Task: Open a template Informal Letter by  Plum save the file as graph.pdf Remove the following options from template: 'your brand'. Replace Hello Fan with ' Good Afternoon' and change the date to 26 November, 2023. Replace body of the letter with  I am incredibly grateful for your friendship. Your loyalty and understanding mean everything to me. Thank you for being an amazing friend.; apply Font Style 'Courier New' and font size  18 Add name: Oscar
Action: Mouse moved to (963, 68)
Screenshot: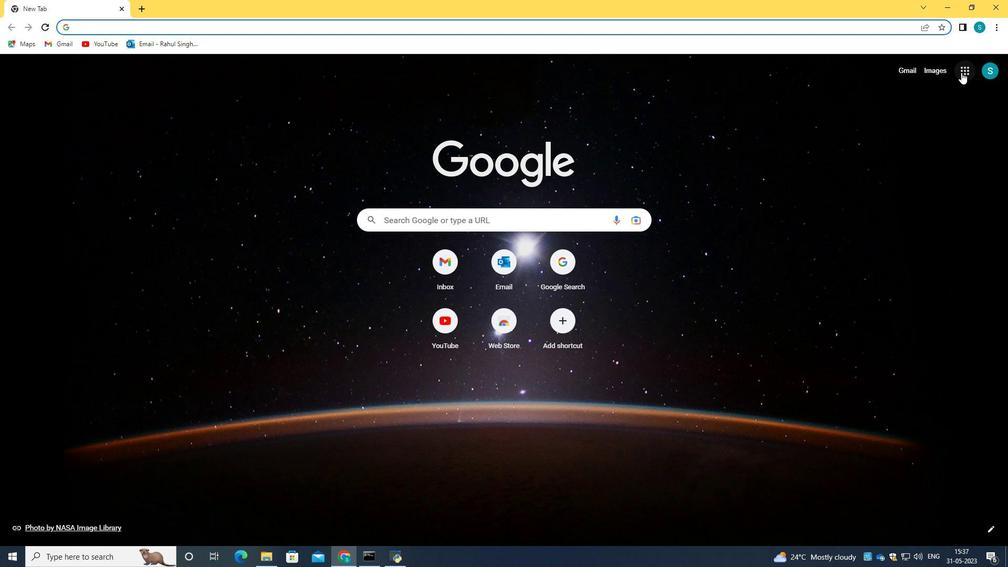 
Action: Mouse pressed left at (963, 68)
Screenshot: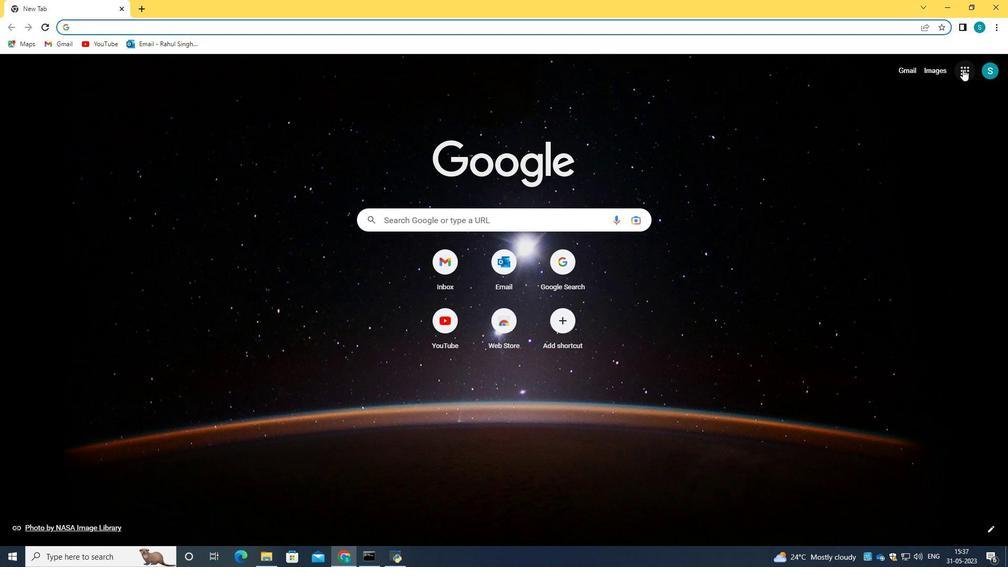 
Action: Mouse moved to (869, 164)
Screenshot: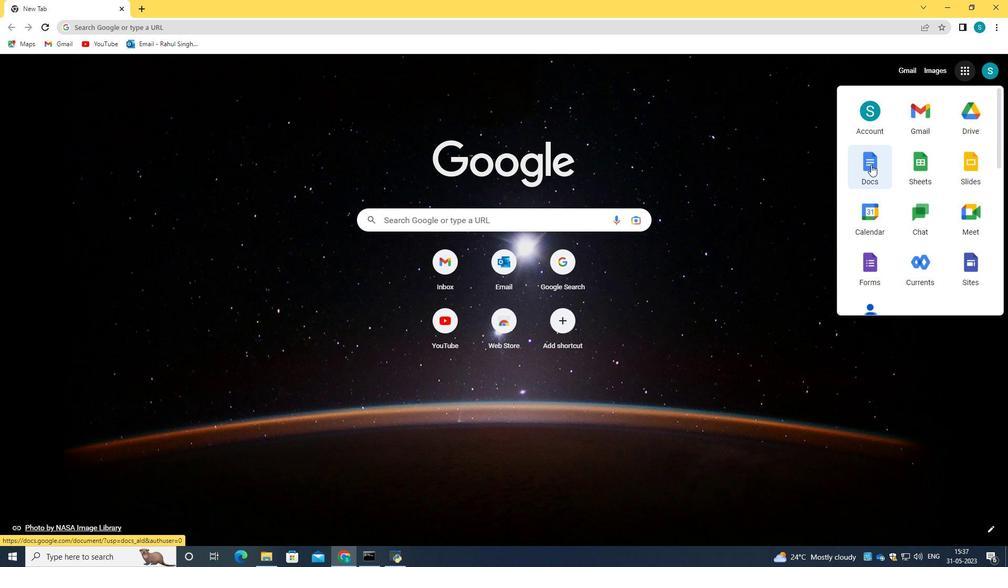 
Action: Mouse pressed left at (869, 164)
Screenshot: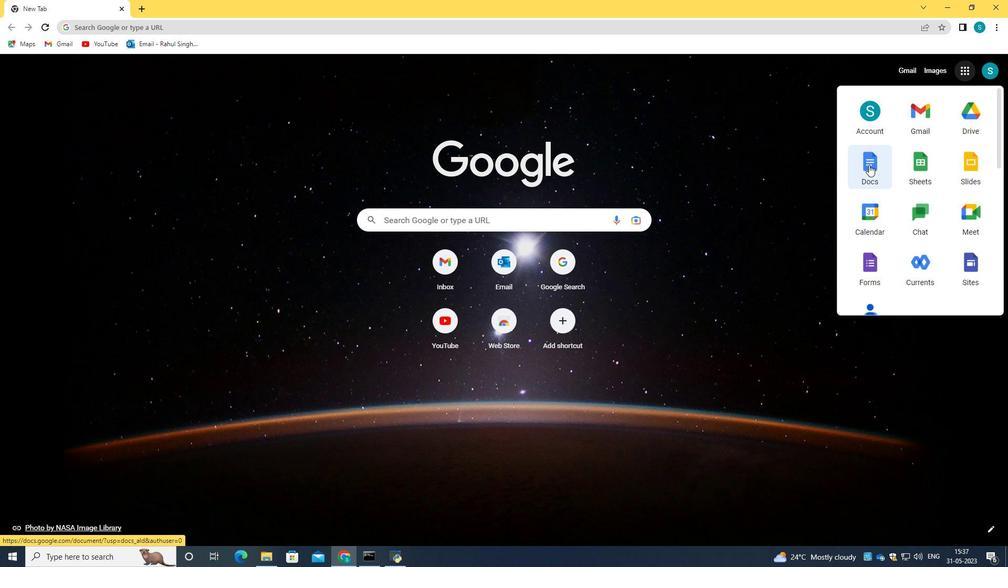 
Action: Mouse moved to (732, 102)
Screenshot: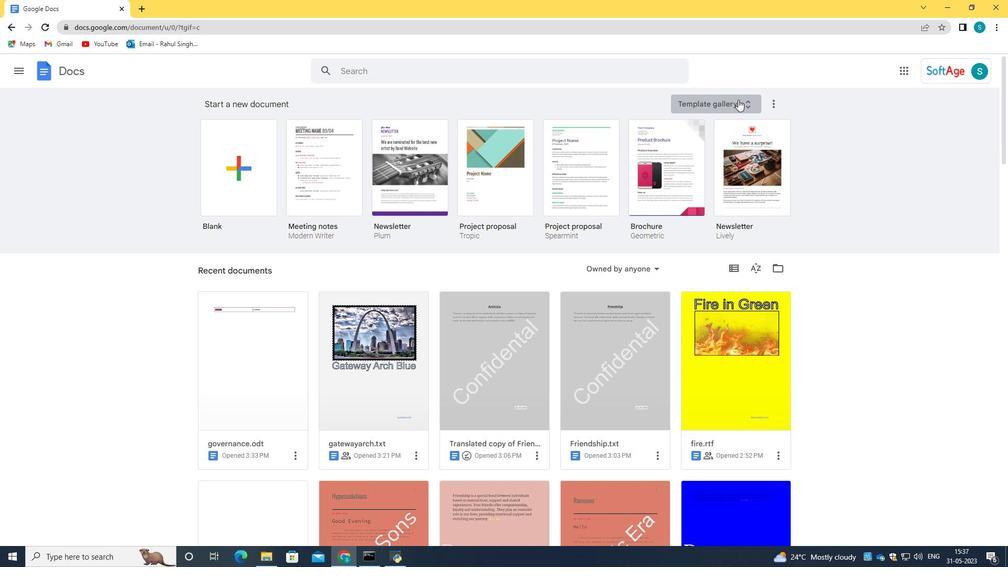 
Action: Mouse pressed left at (732, 102)
Screenshot: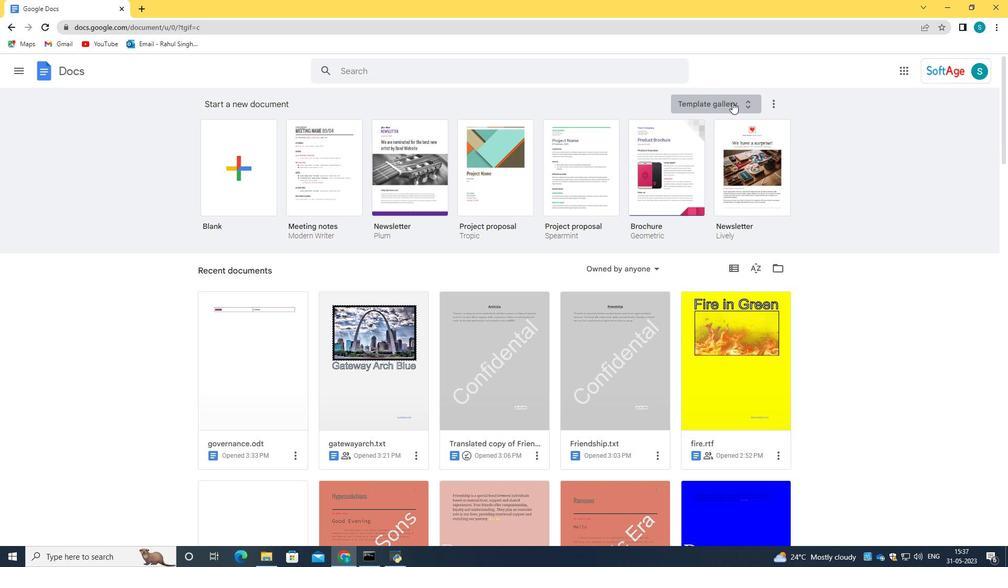 
Action: Mouse moved to (512, 220)
Screenshot: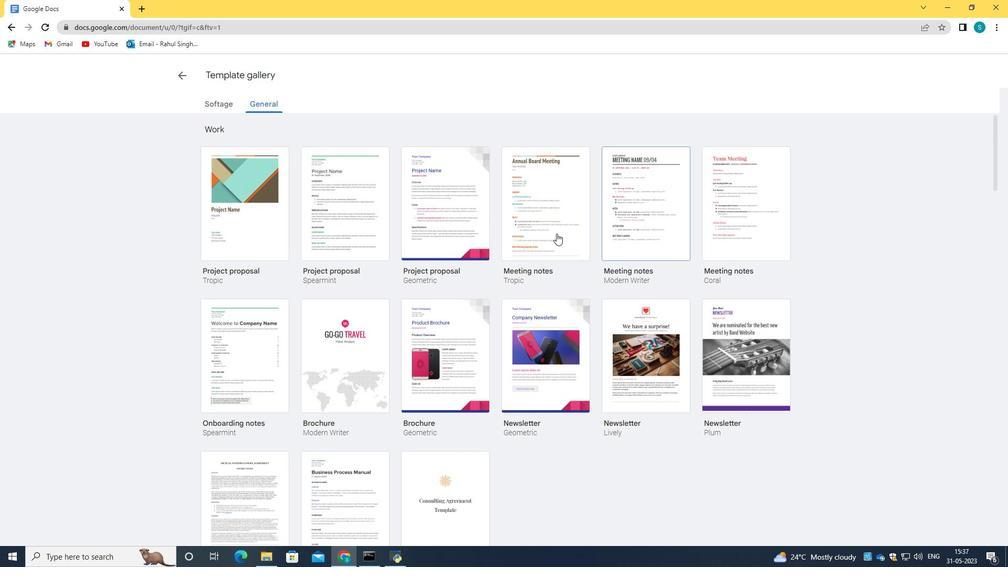 
Action: Mouse scrolled (512, 220) with delta (0, 0)
Screenshot: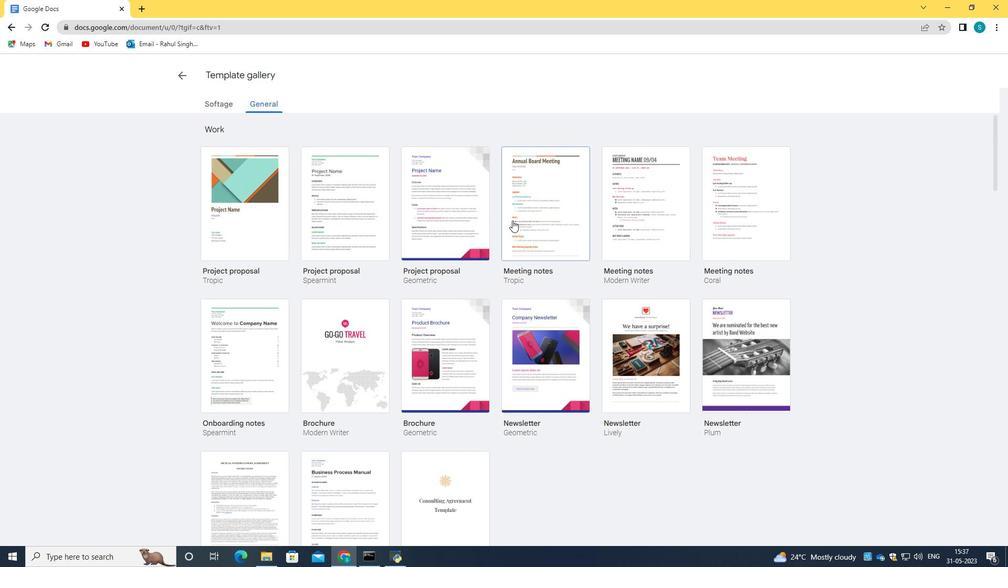 
Action: Mouse scrolled (512, 220) with delta (0, 0)
Screenshot: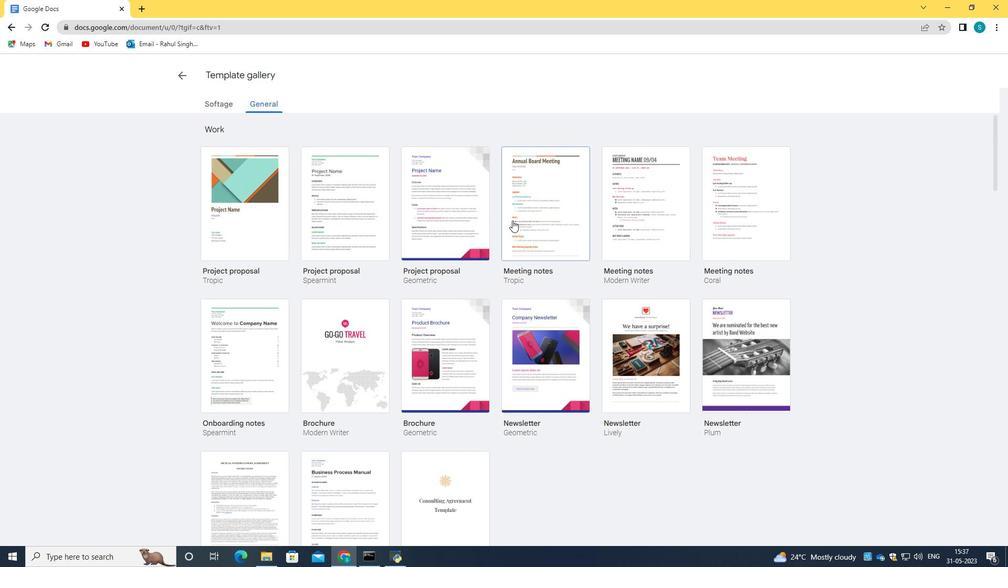 
Action: Mouse scrolled (512, 220) with delta (0, 0)
Screenshot: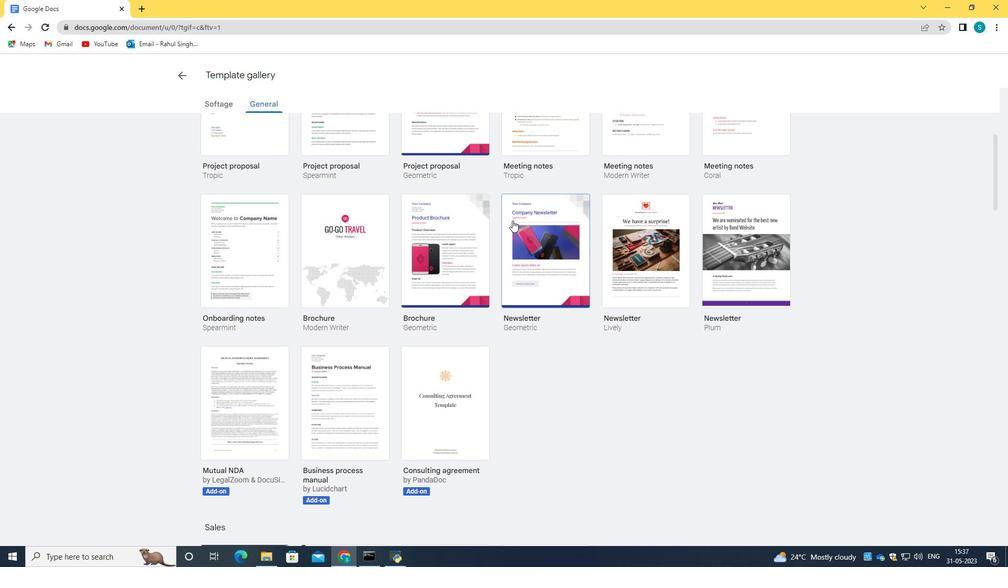 
Action: Mouse scrolled (512, 220) with delta (0, 0)
Screenshot: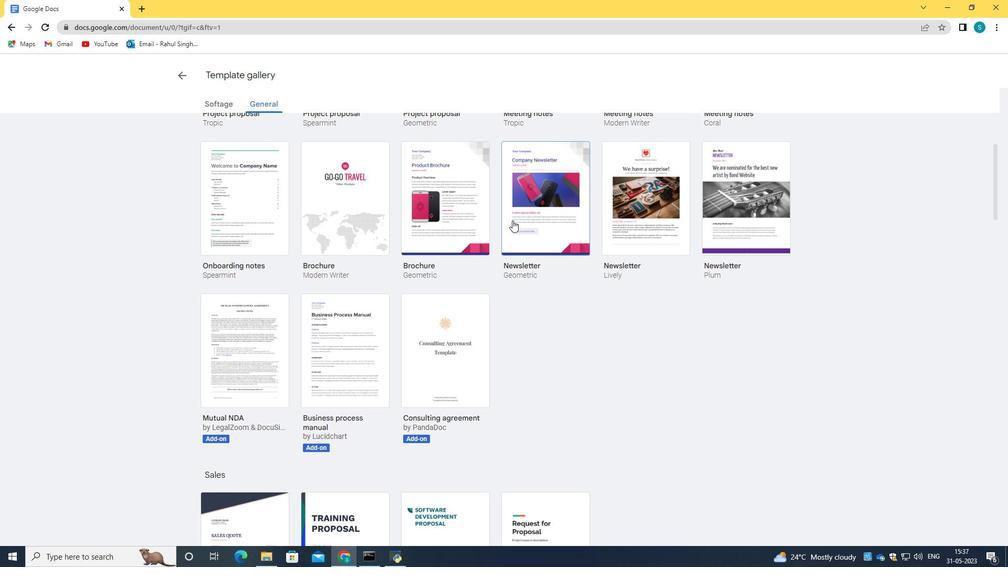 
Action: Mouse scrolled (512, 220) with delta (0, 0)
Screenshot: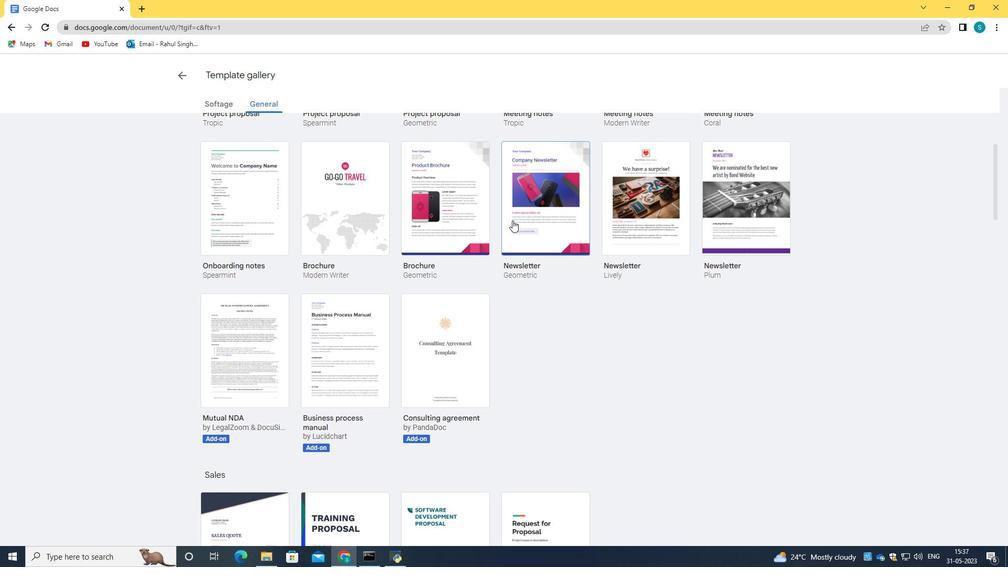 
Action: Mouse scrolled (512, 220) with delta (0, 0)
Screenshot: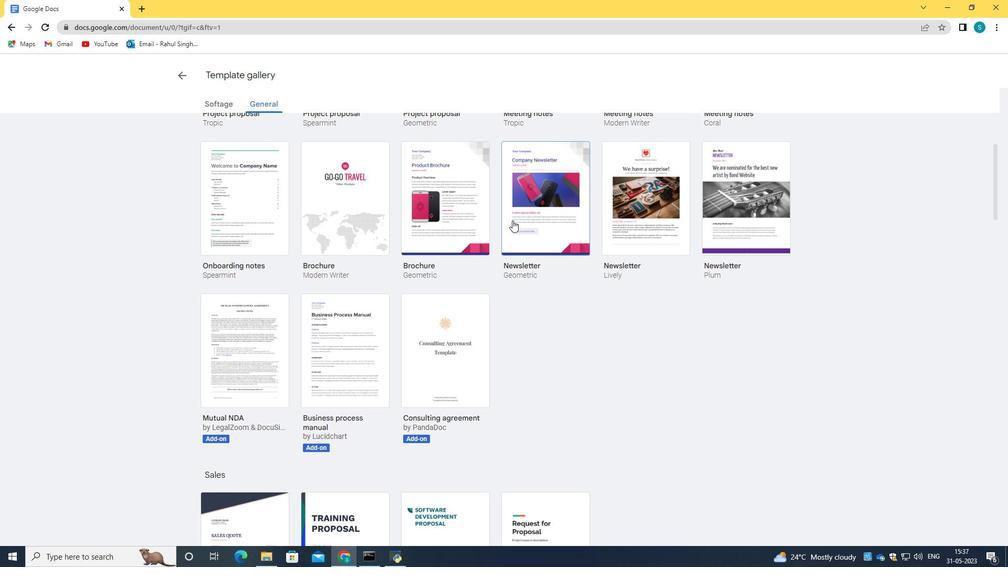 
Action: Mouse scrolled (512, 220) with delta (0, 0)
Screenshot: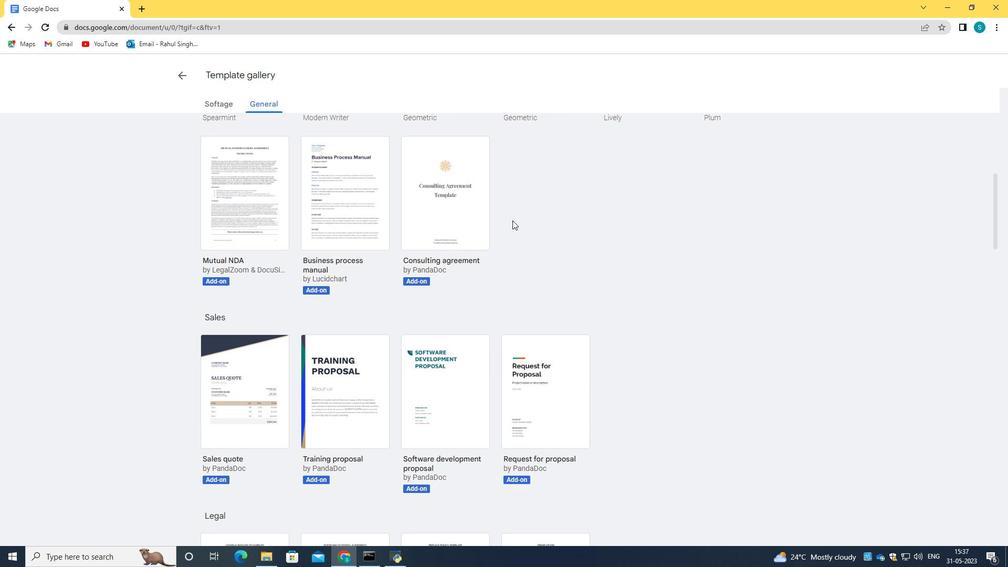 
Action: Mouse scrolled (512, 220) with delta (0, 0)
Screenshot: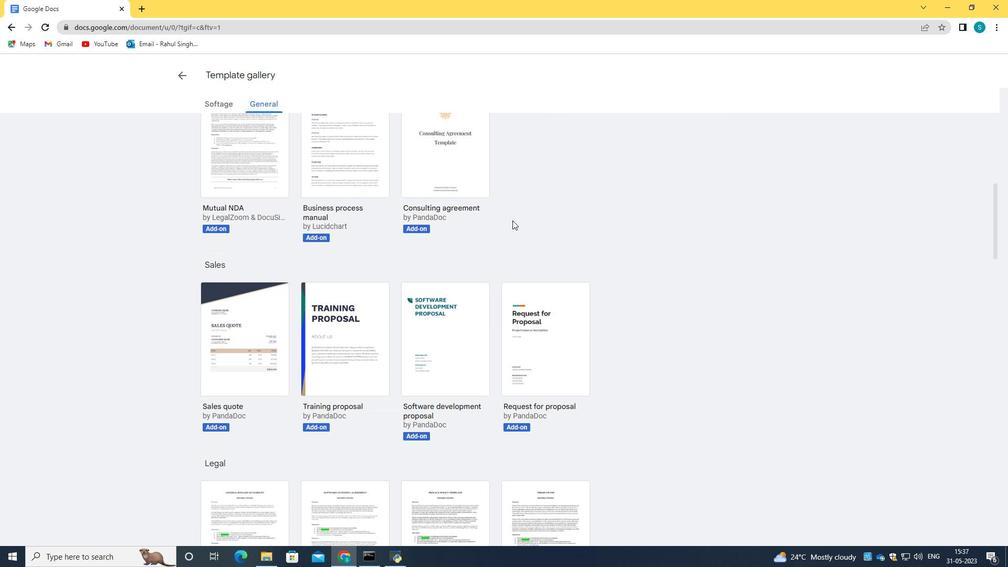 
Action: Mouse scrolled (512, 220) with delta (0, 0)
Screenshot: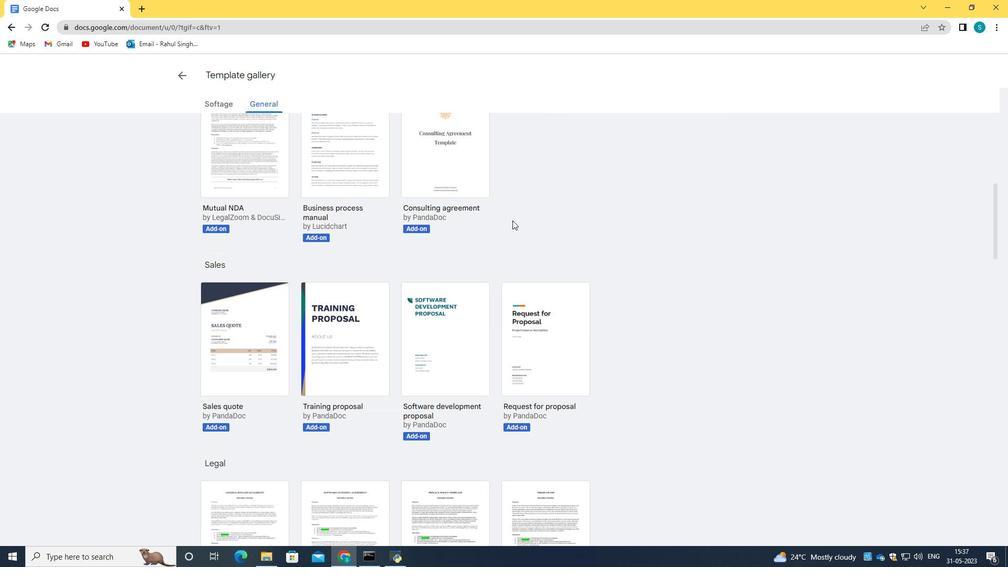 
Action: Mouse scrolled (512, 220) with delta (0, 0)
Screenshot: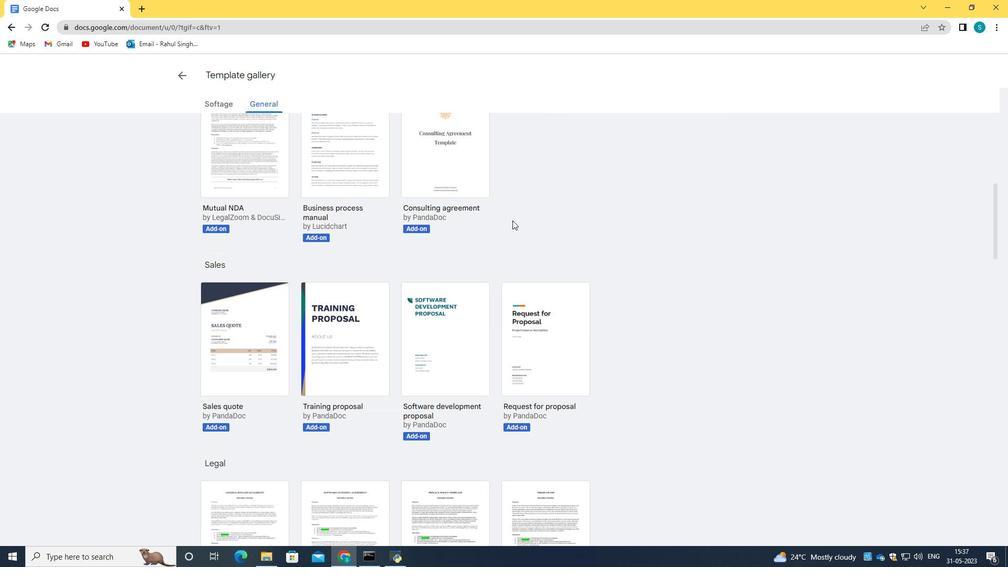 
Action: Mouse scrolled (512, 220) with delta (0, 0)
Screenshot: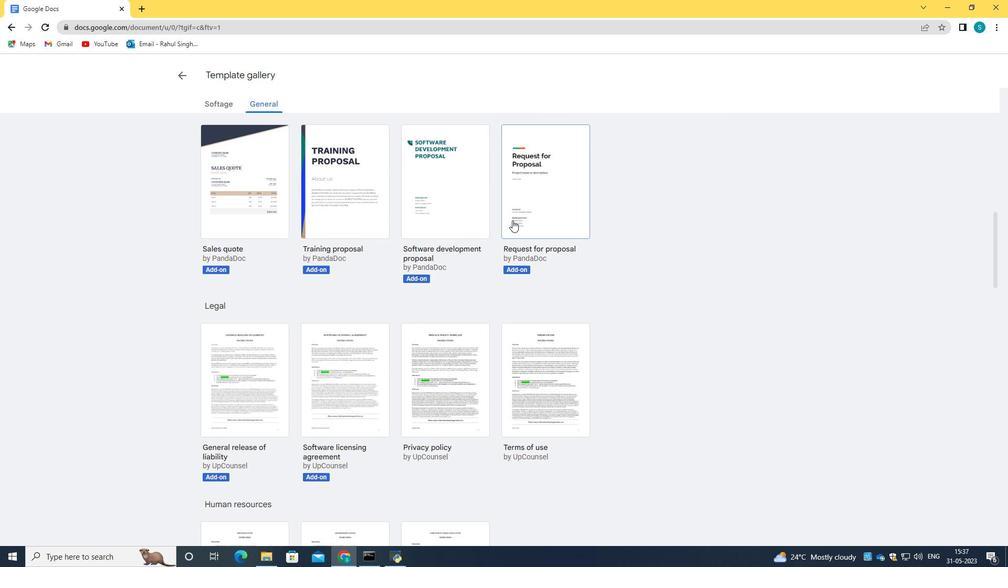 
Action: Mouse scrolled (512, 220) with delta (0, 0)
Screenshot: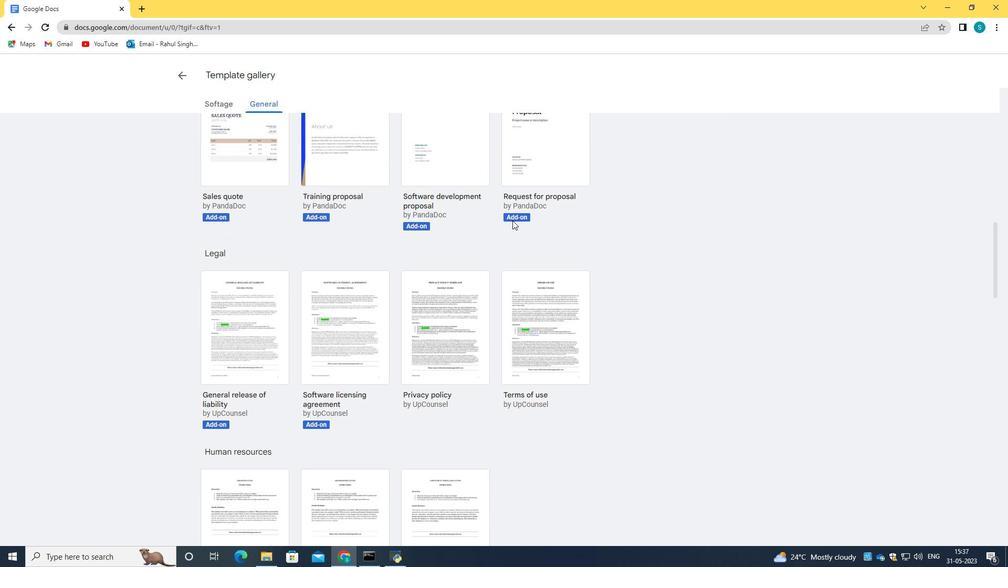 
Action: Mouse scrolled (512, 220) with delta (0, 0)
Screenshot: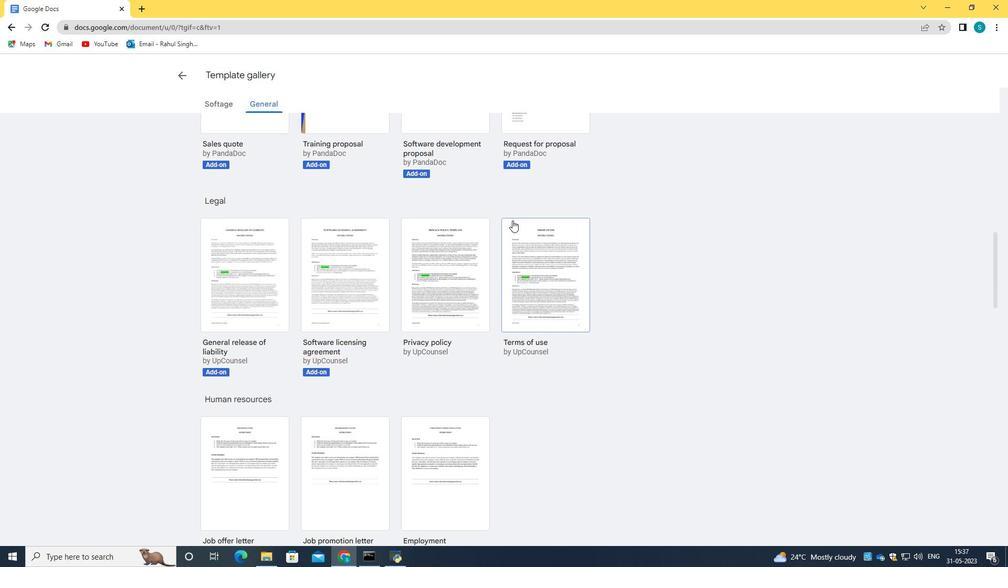 
Action: Mouse scrolled (512, 220) with delta (0, 0)
Screenshot: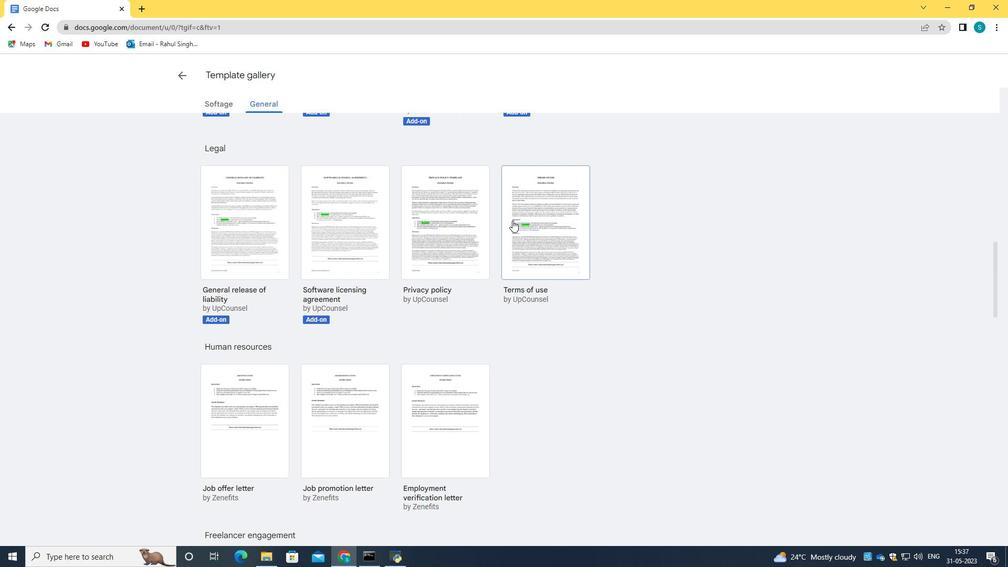
Action: Mouse scrolled (512, 220) with delta (0, 0)
Screenshot: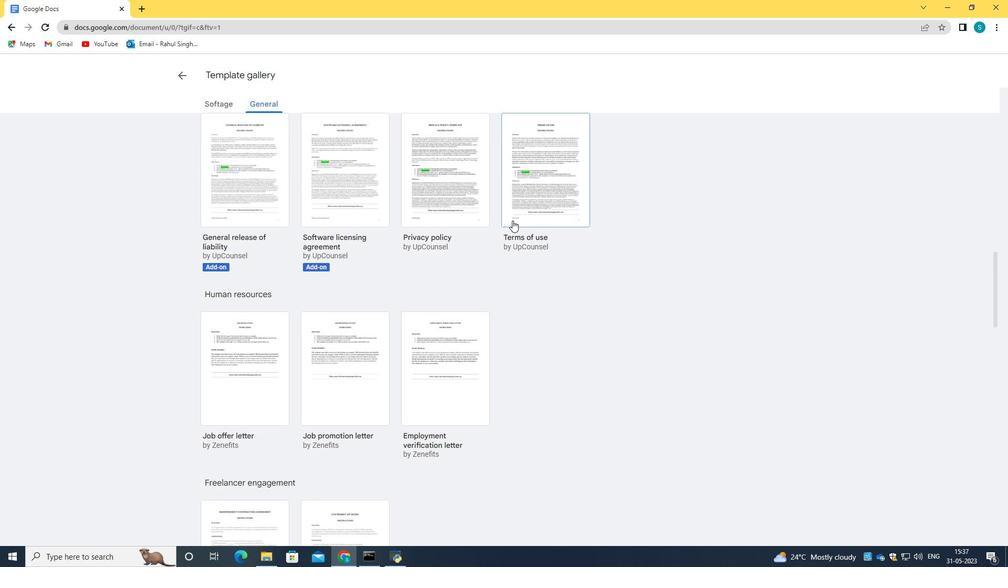 
Action: Mouse scrolled (512, 220) with delta (0, 0)
Screenshot: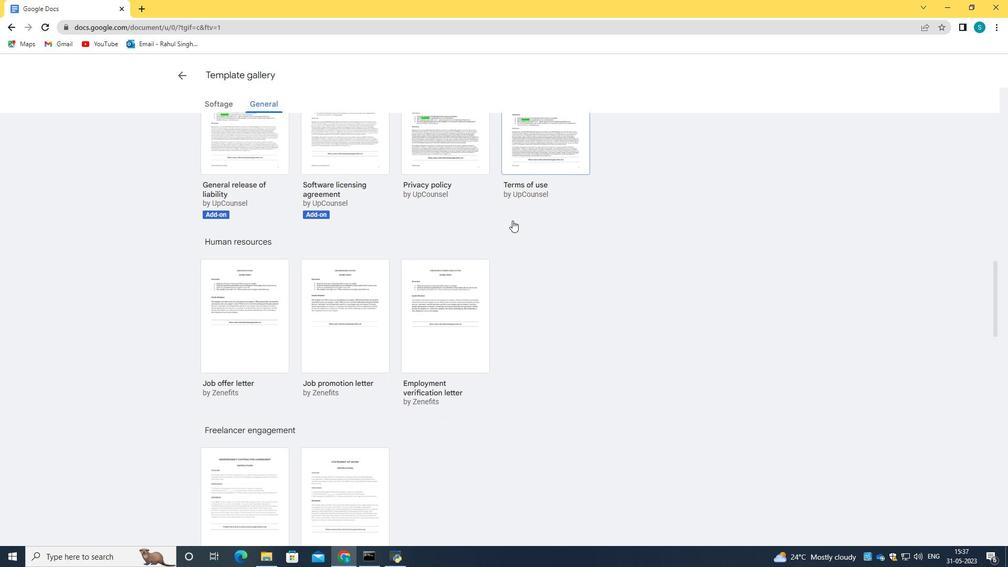 
Action: Mouse scrolled (512, 220) with delta (0, 0)
Screenshot: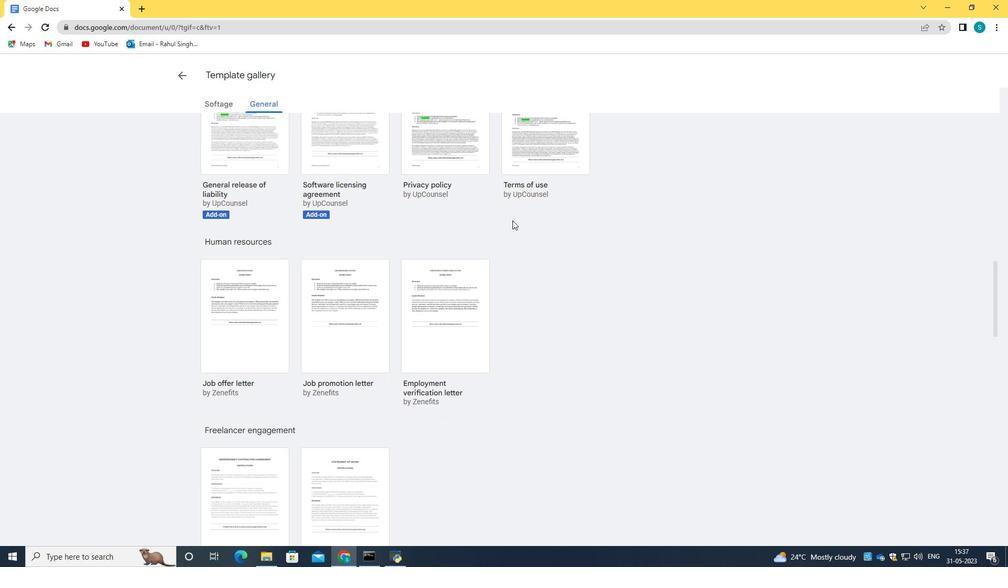 
Action: Mouse scrolled (512, 220) with delta (0, 0)
Screenshot: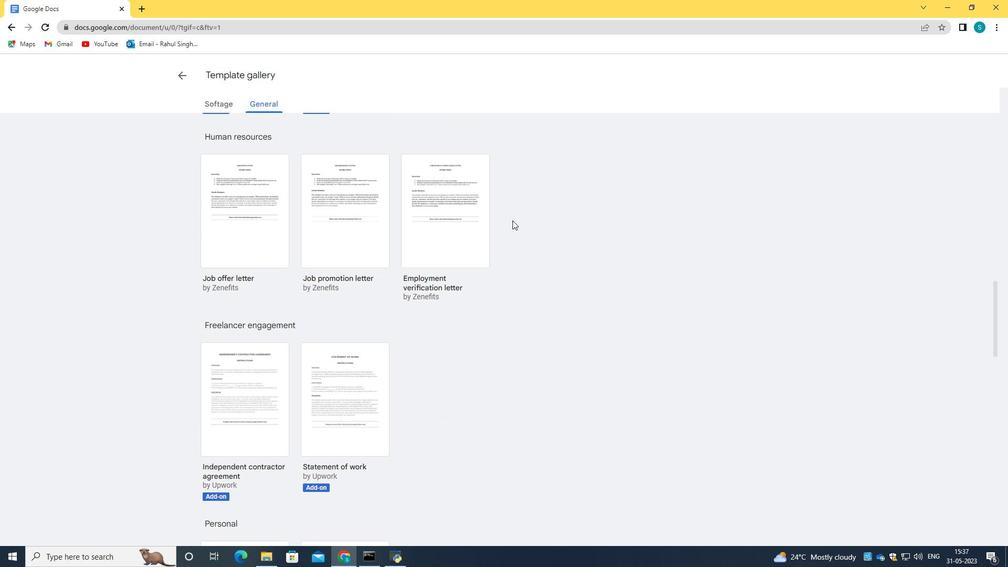 
Action: Mouse scrolled (512, 220) with delta (0, 0)
Screenshot: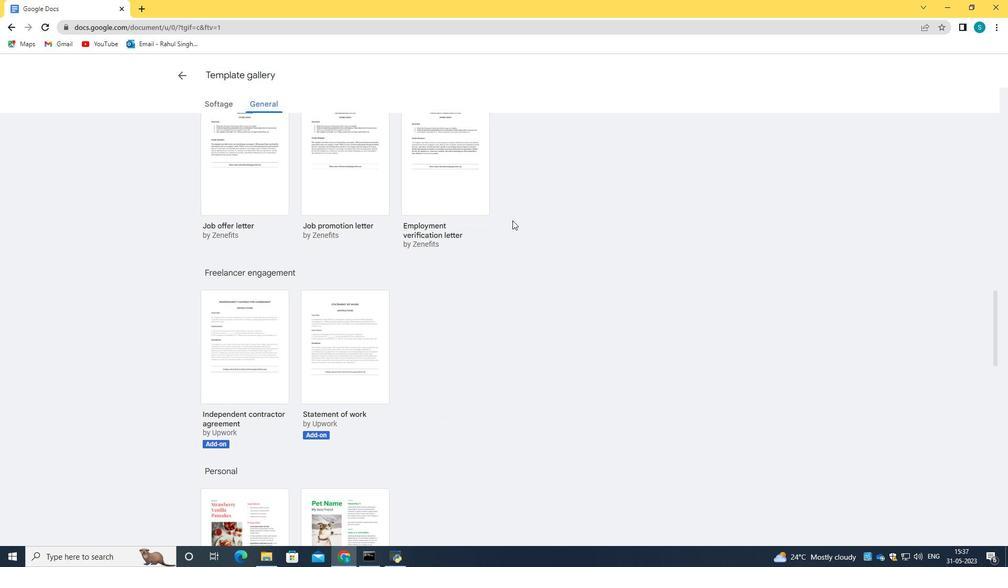 
Action: Mouse scrolled (512, 220) with delta (0, 0)
Screenshot: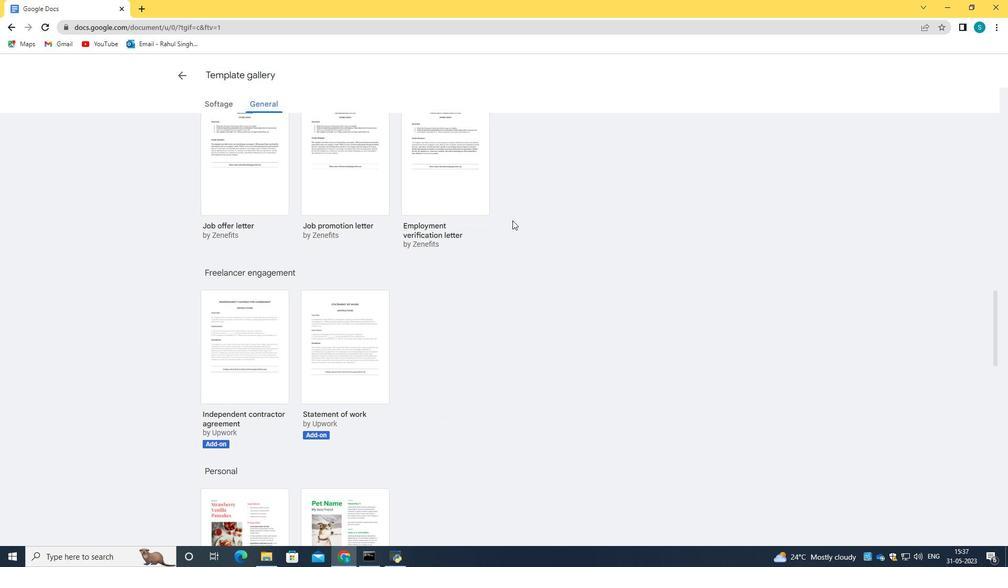 
Action: Mouse scrolled (512, 220) with delta (0, 0)
Screenshot: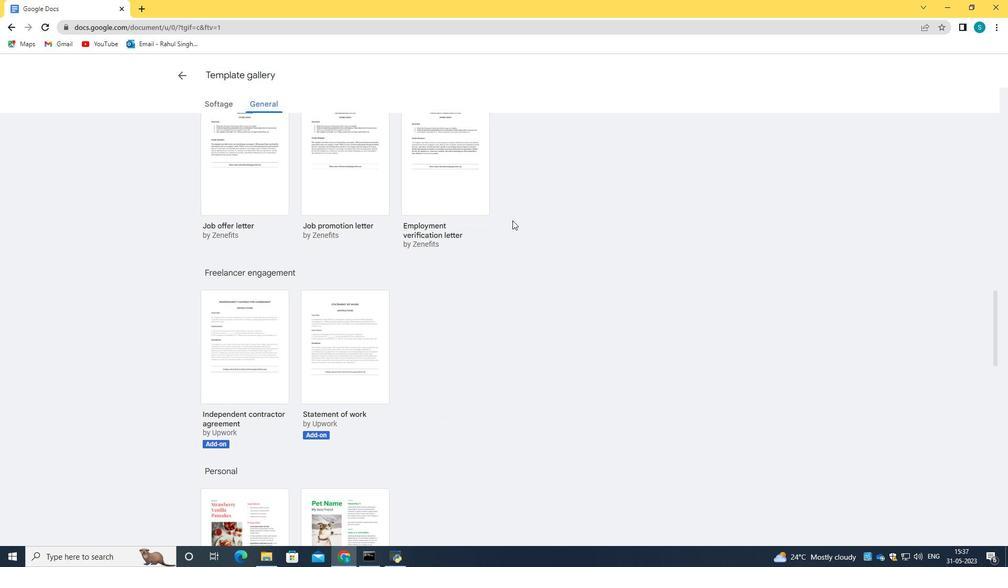 
Action: Mouse scrolled (512, 220) with delta (0, 0)
Screenshot: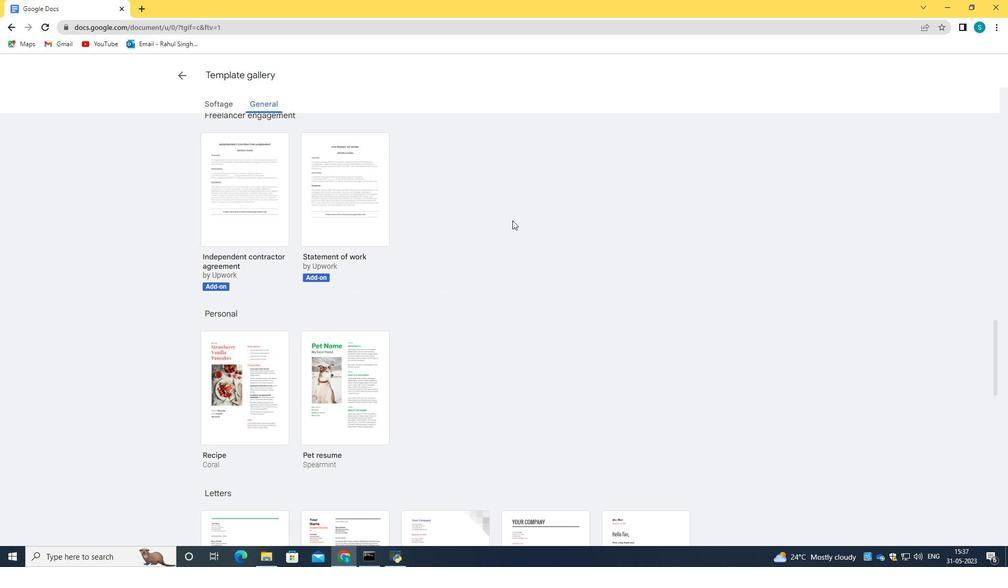 
Action: Mouse scrolled (512, 220) with delta (0, 0)
Screenshot: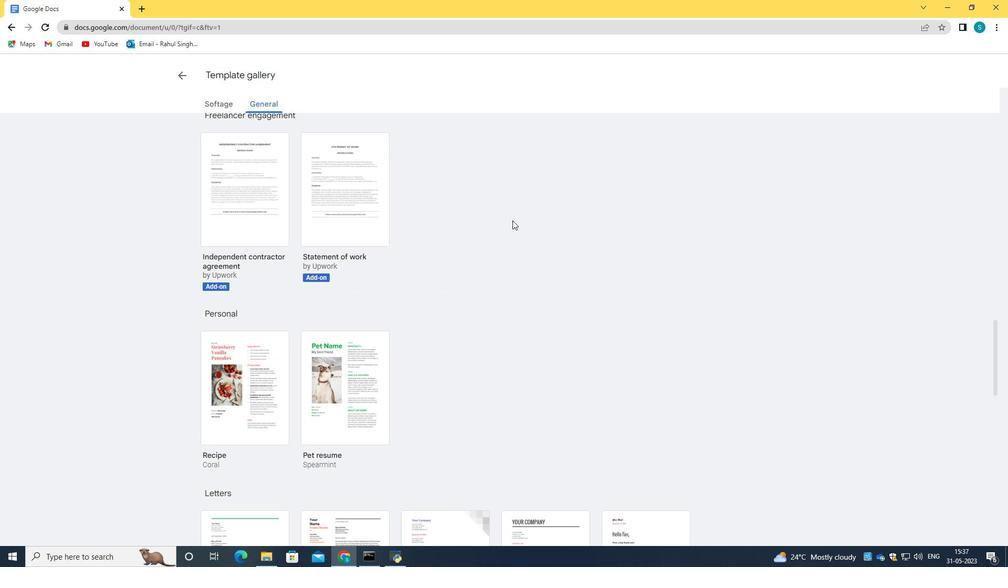 
Action: Mouse scrolled (512, 220) with delta (0, 0)
Screenshot: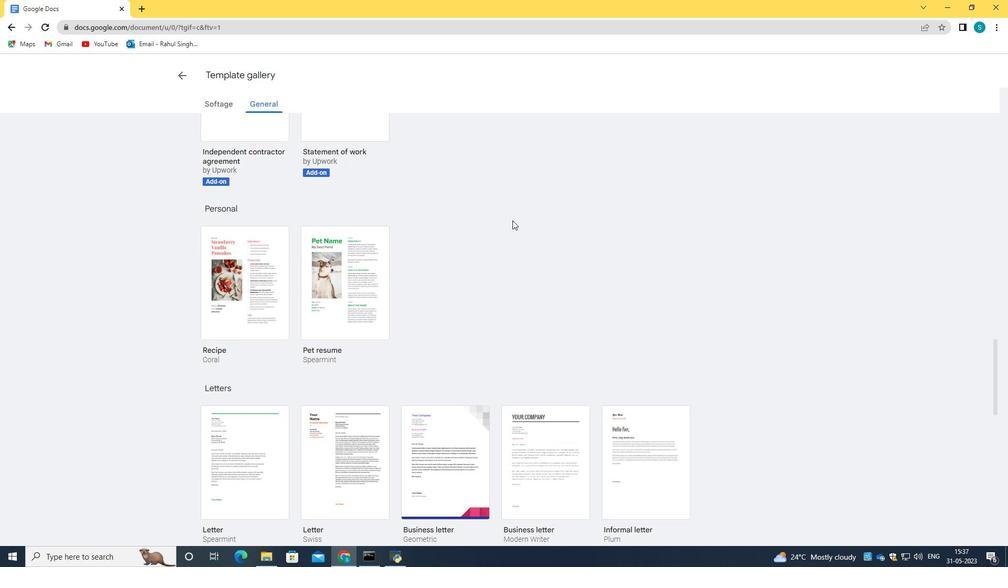 
Action: Mouse scrolled (512, 220) with delta (0, 0)
Screenshot: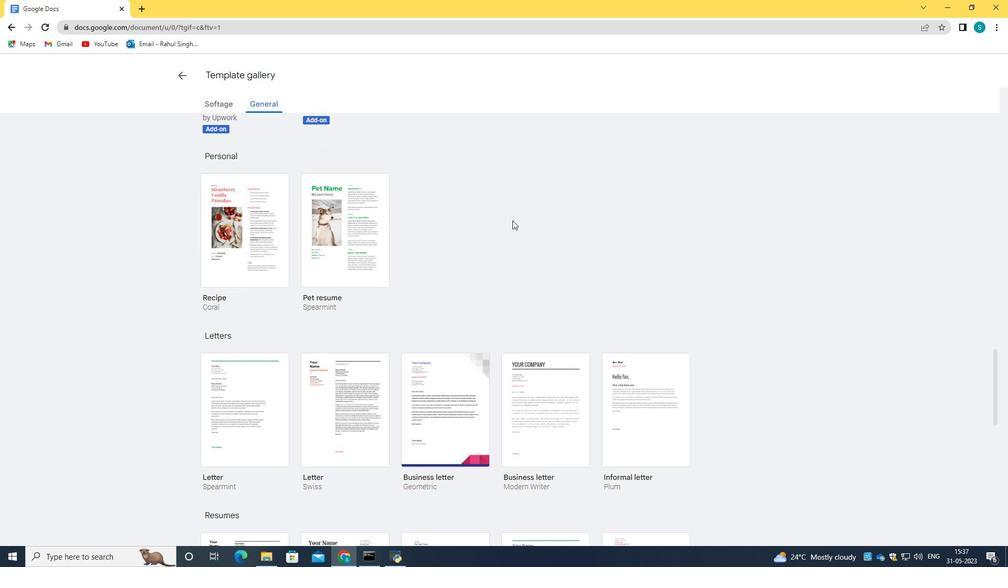 
Action: Mouse scrolled (512, 220) with delta (0, 0)
Screenshot: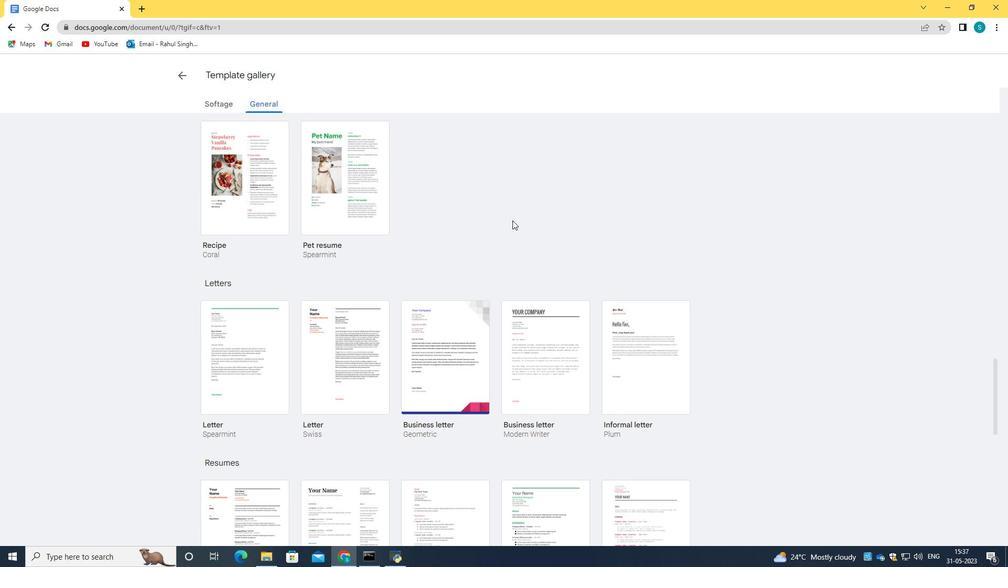 
Action: Mouse scrolled (512, 220) with delta (0, 0)
Screenshot: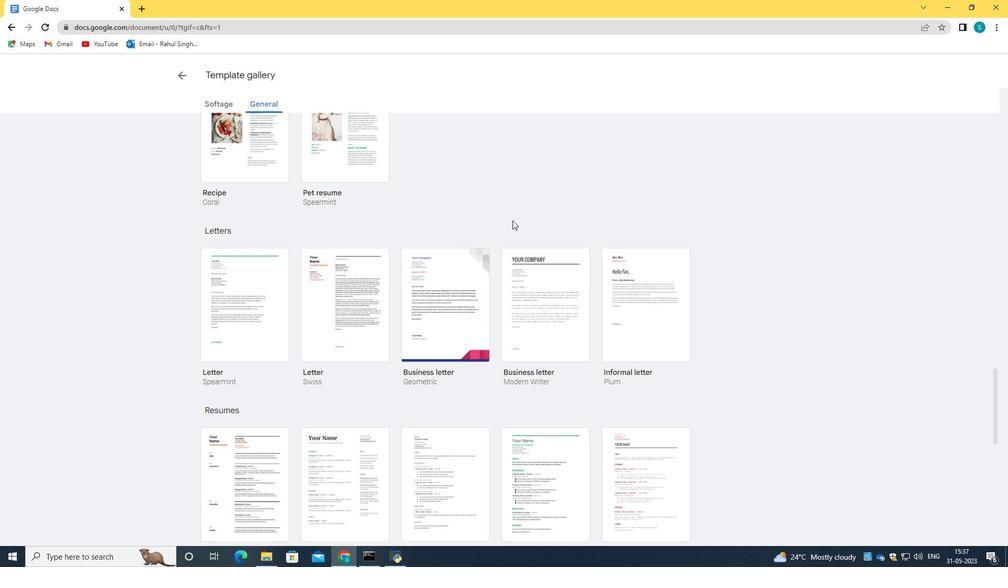 
Action: Mouse scrolled (512, 220) with delta (0, 0)
Screenshot: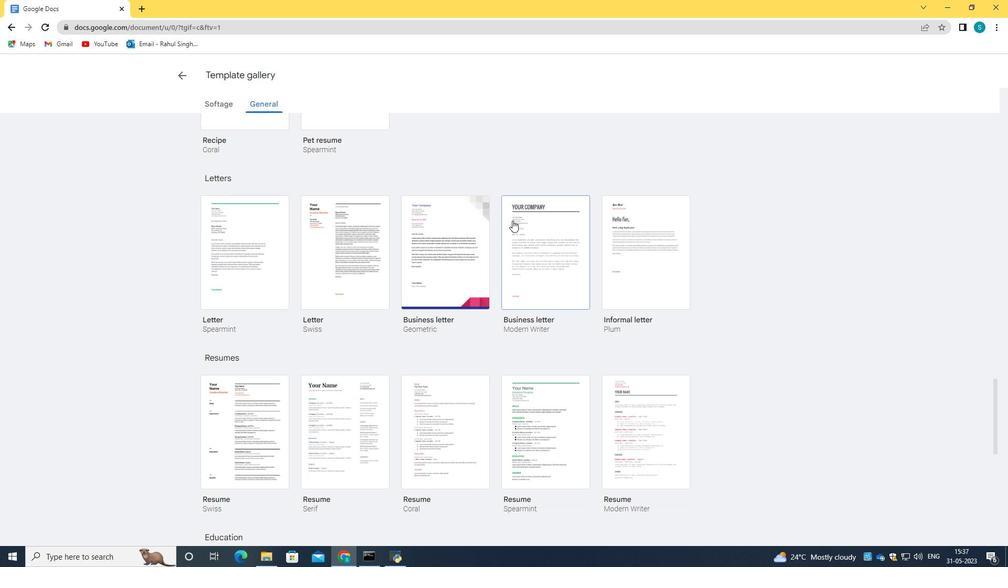 
Action: Mouse moved to (619, 205)
Screenshot: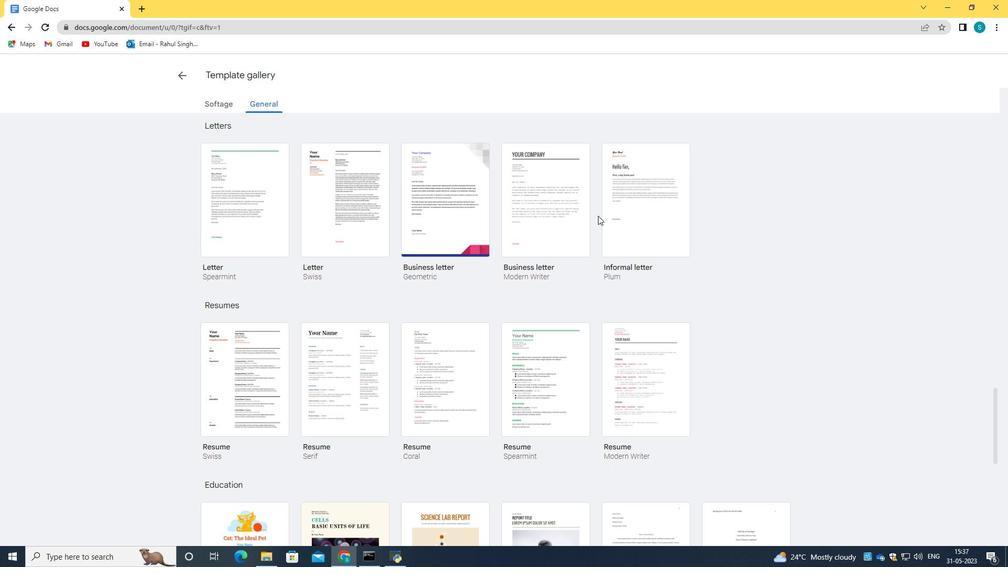 
Action: Mouse pressed left at (619, 205)
Screenshot: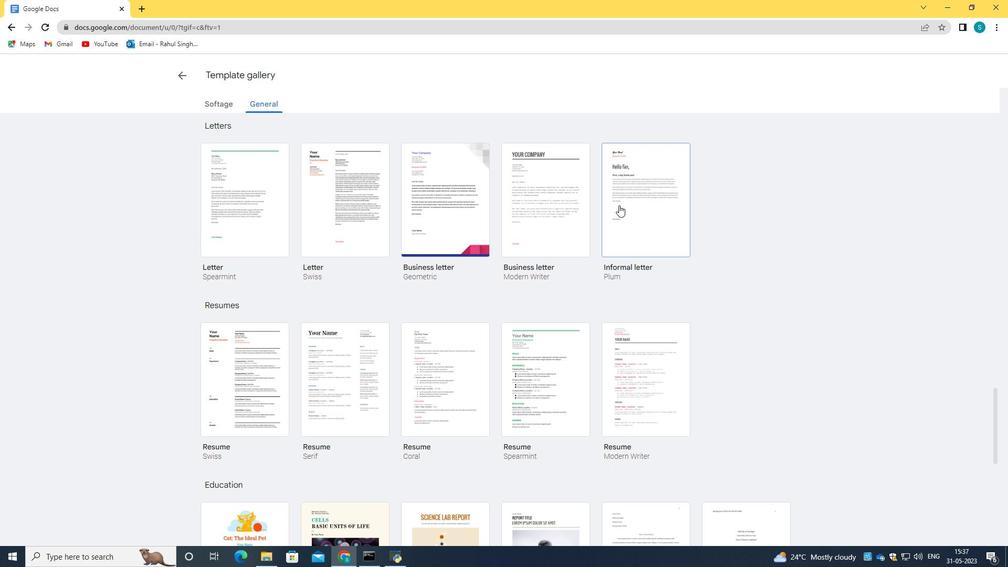 
Action: Mouse moved to (387, 169)
Screenshot: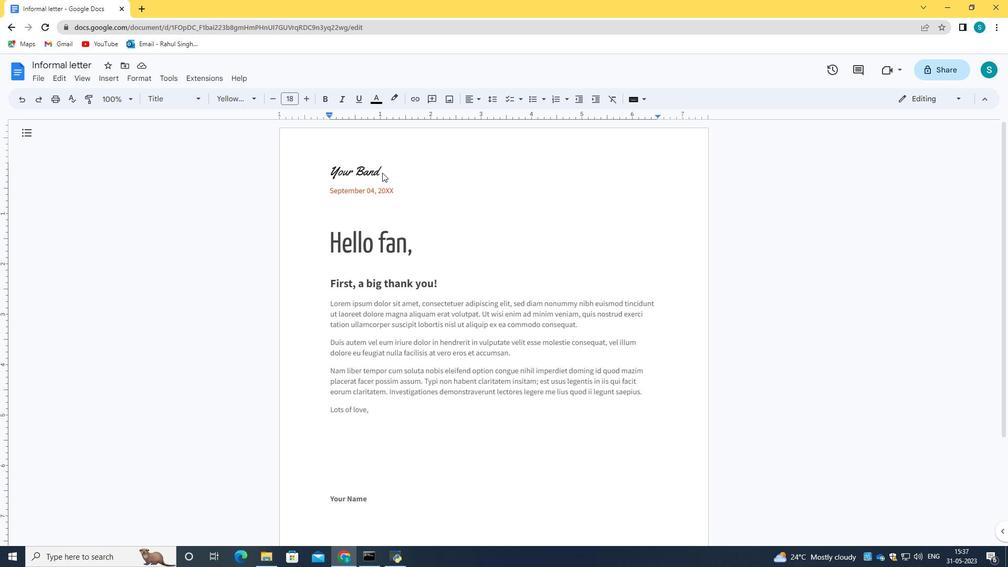 
Action: Mouse pressed left at (387, 169)
Screenshot: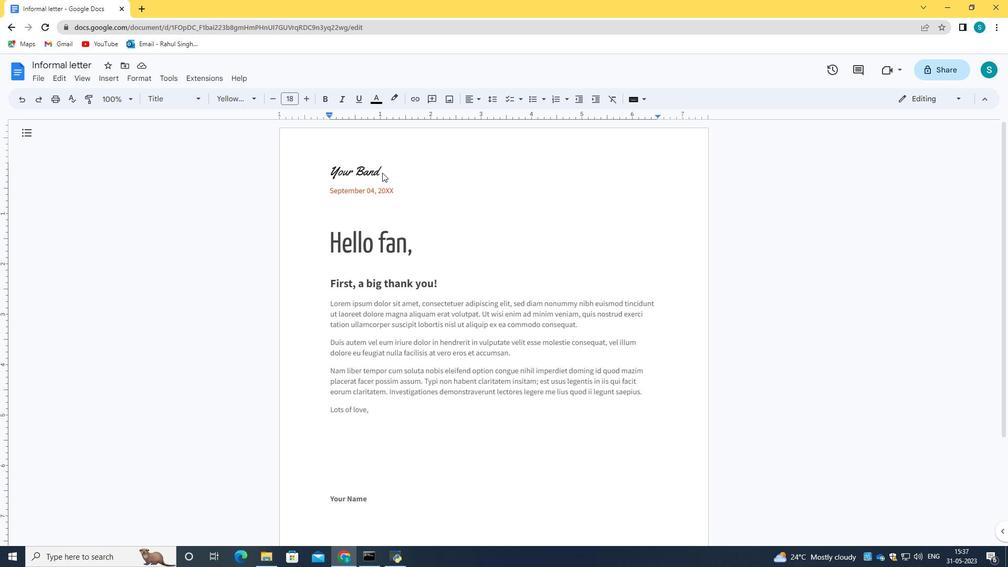 
Action: Mouse moved to (388, 169)
Screenshot: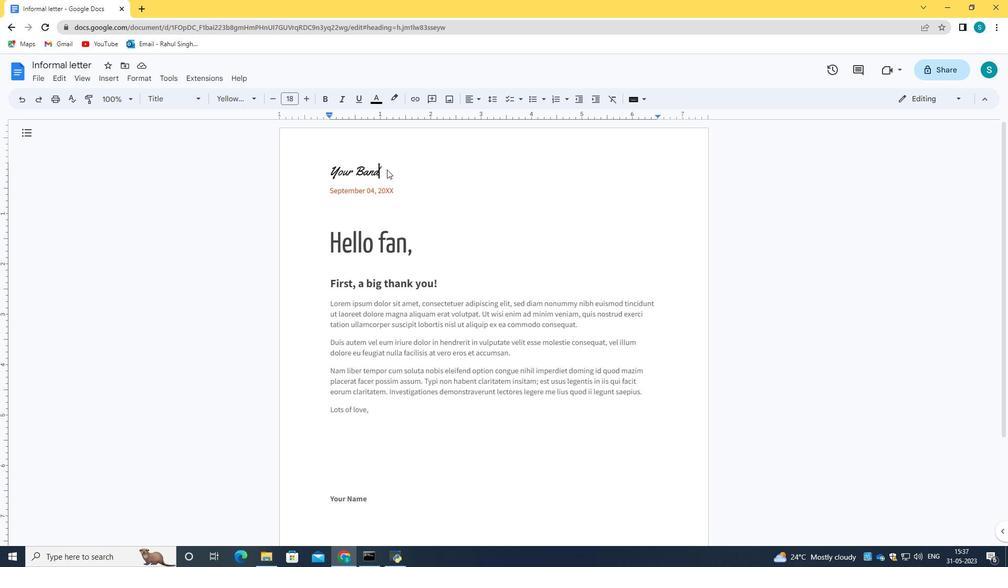 
Action: Key pressed <Key.backspace><Key.backspace><Key.backspace><Key.backspace><Key.backspace><Key.backspace><Key.backspace><Key.backspace><Key.backspace>
Screenshot: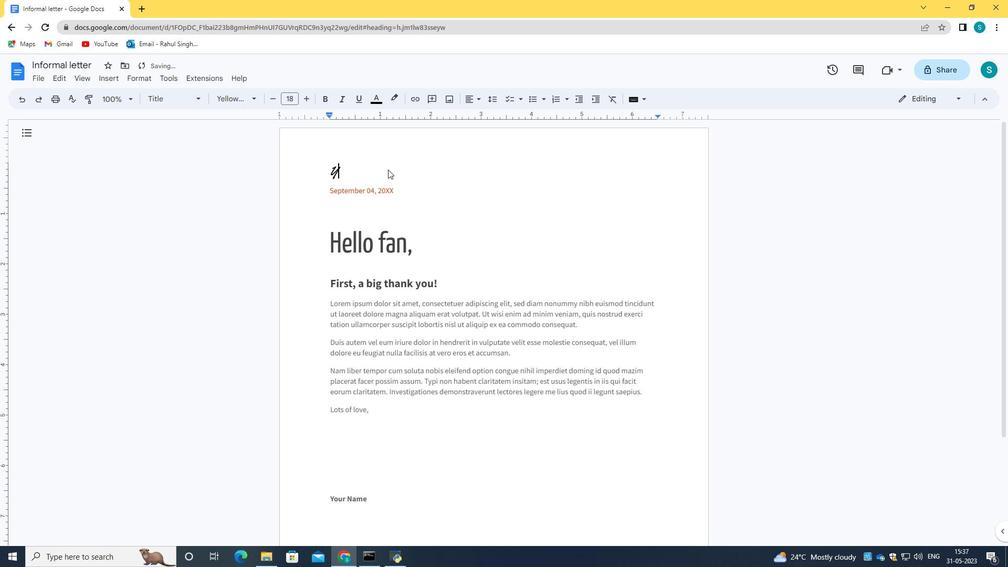 
Action: Mouse moved to (71, 66)
Screenshot: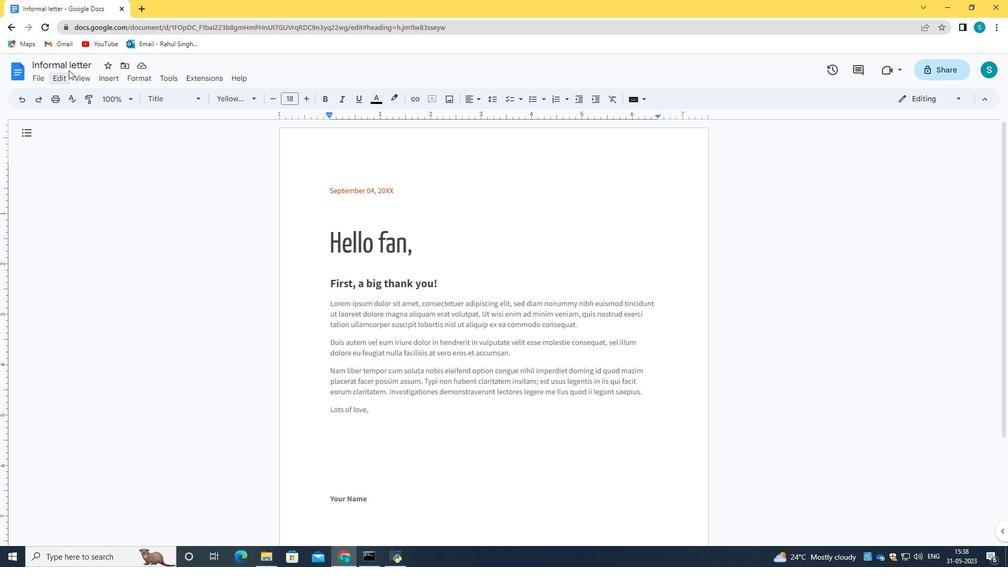 
Action: Mouse pressed left at (71, 66)
Screenshot: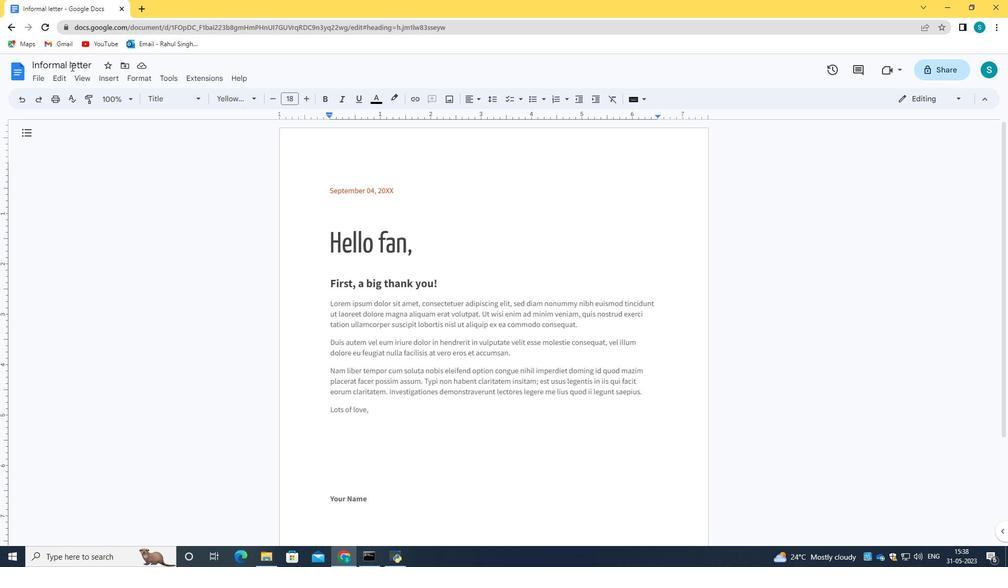 
Action: Key pressed <Key.right><Key.right><Key.right><Key.right><Key.right><Key.right><Key.right><Key.right><Key.right><Key.right><Key.right><Key.backspace><Key.backspace><Key.backspace><Key.backspace><Key.backspace><Key.backspace><Key.backspace><Key.backspace><Key.backspace><Key.backspace><Key.backspace><Key.backspace><Key.backspace><Key.backspace><Key.backspace><Key.backspace><Key.backspace><Key.backspace><Key.backspace>graph.pdf
Screenshot: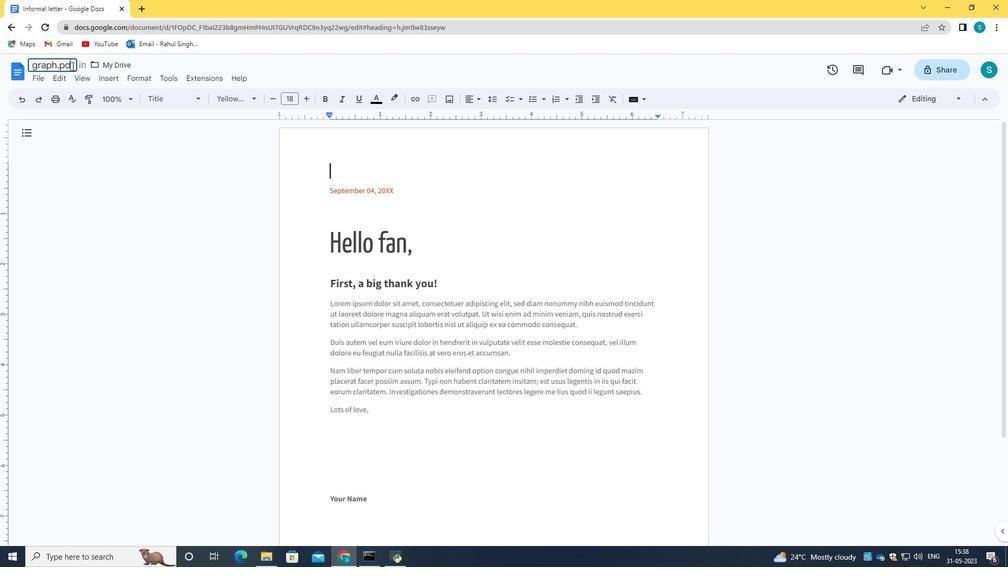 
Action: Mouse moved to (172, 63)
Screenshot: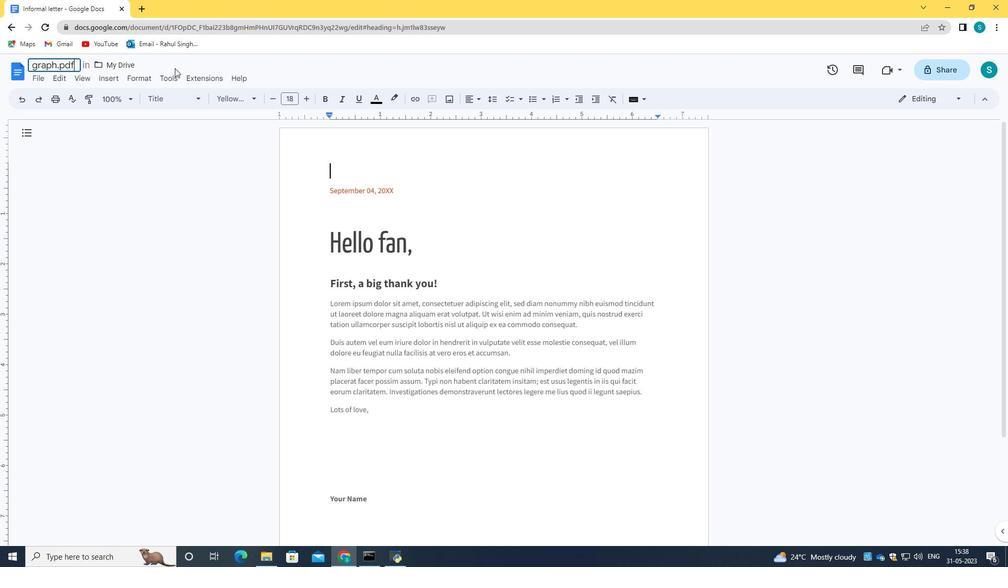 
Action: Mouse pressed left at (172, 63)
Screenshot: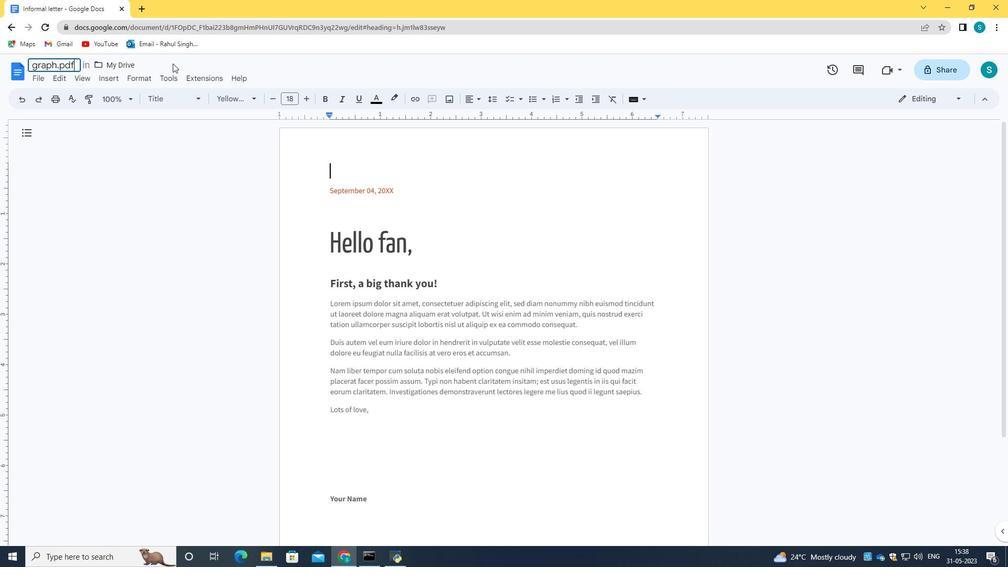 
Action: Mouse moved to (395, 190)
Screenshot: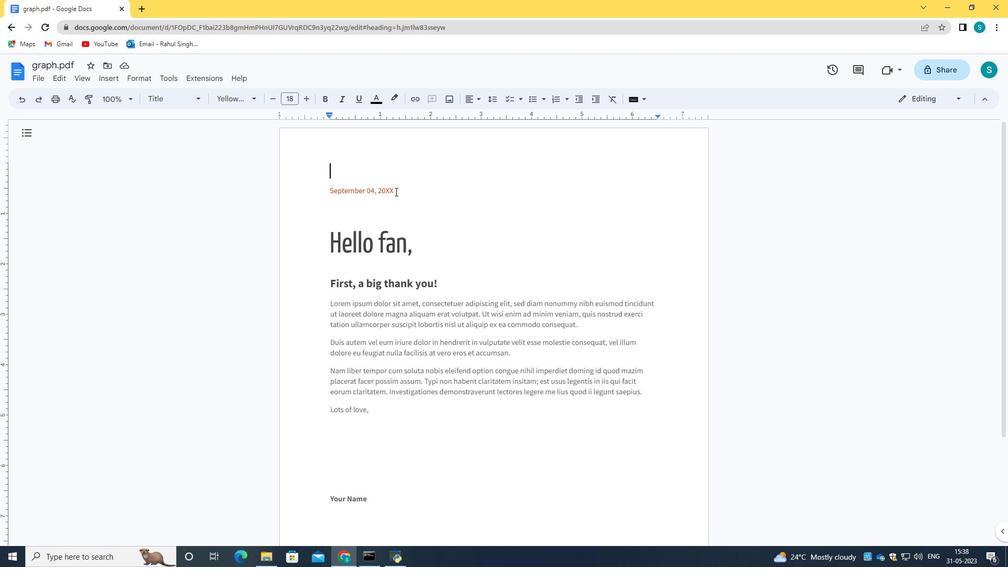 
Action: Mouse pressed left at (395, 190)
Screenshot: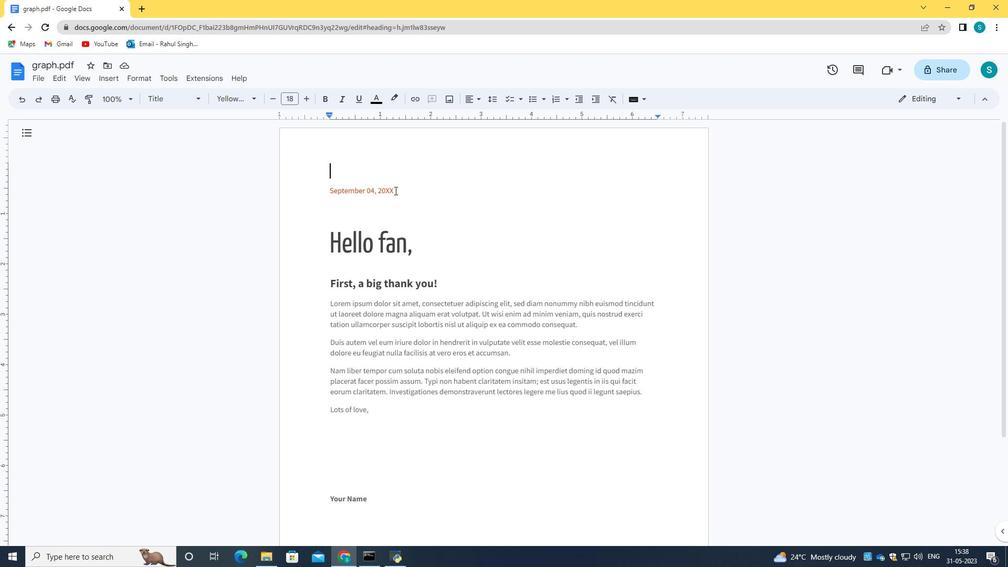 
Action: Mouse moved to (328, 191)
Screenshot: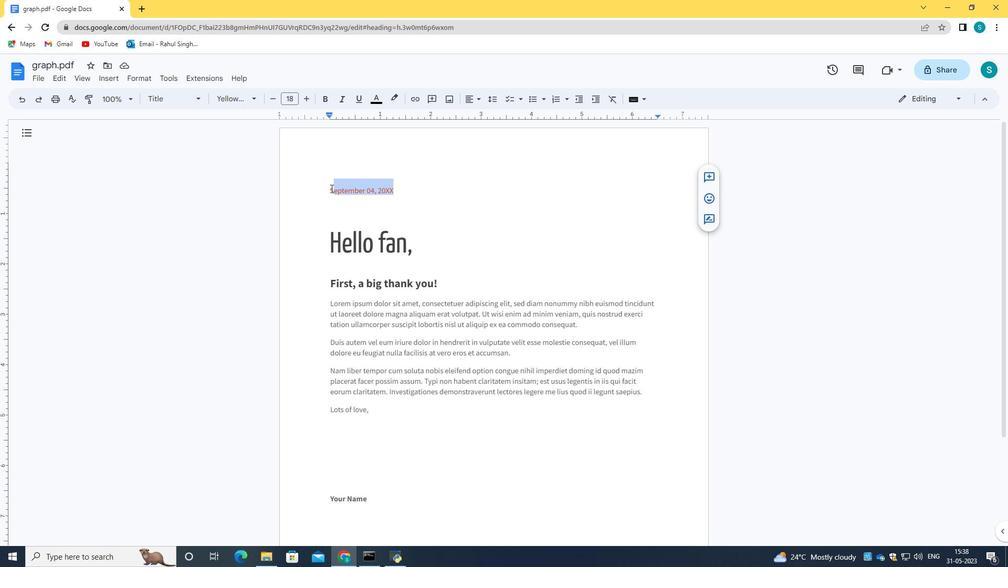 
Action: Key pressed 26<Key.space><Key.caps_lock>N<Key.caps_lock>ovember<Key.space>2023
Screenshot: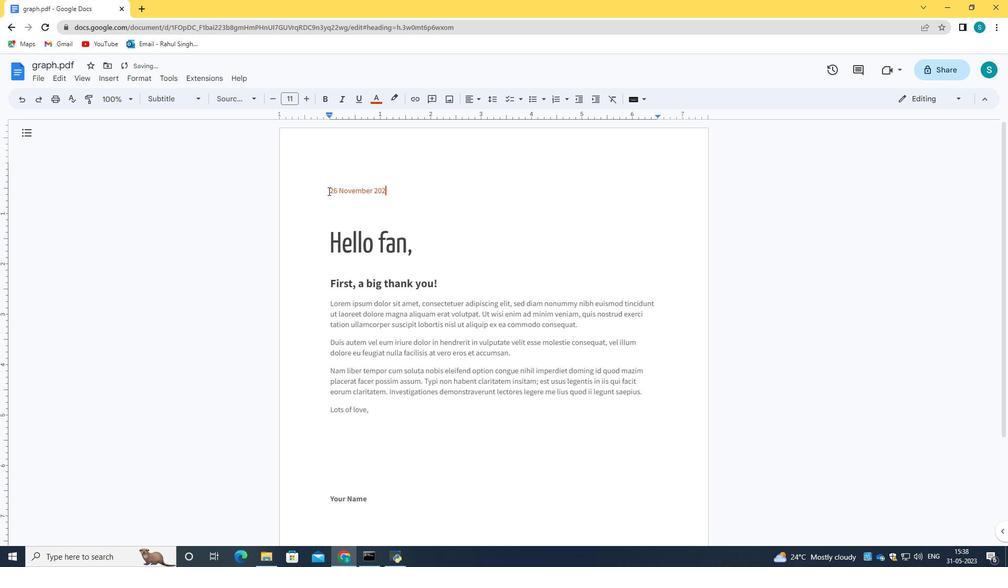 
Action: Mouse moved to (412, 249)
Screenshot: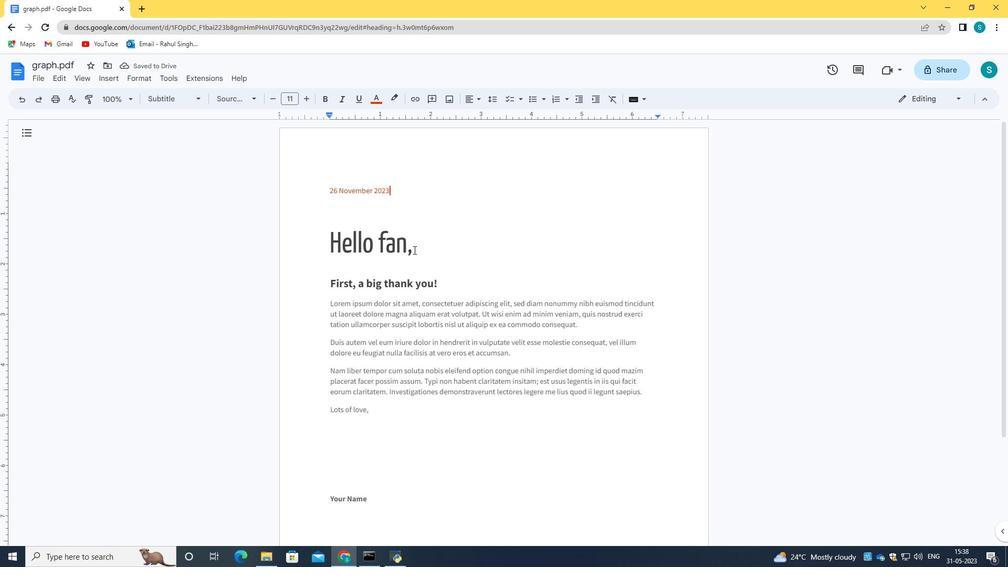 
Action: Mouse pressed left at (412, 249)
Screenshot: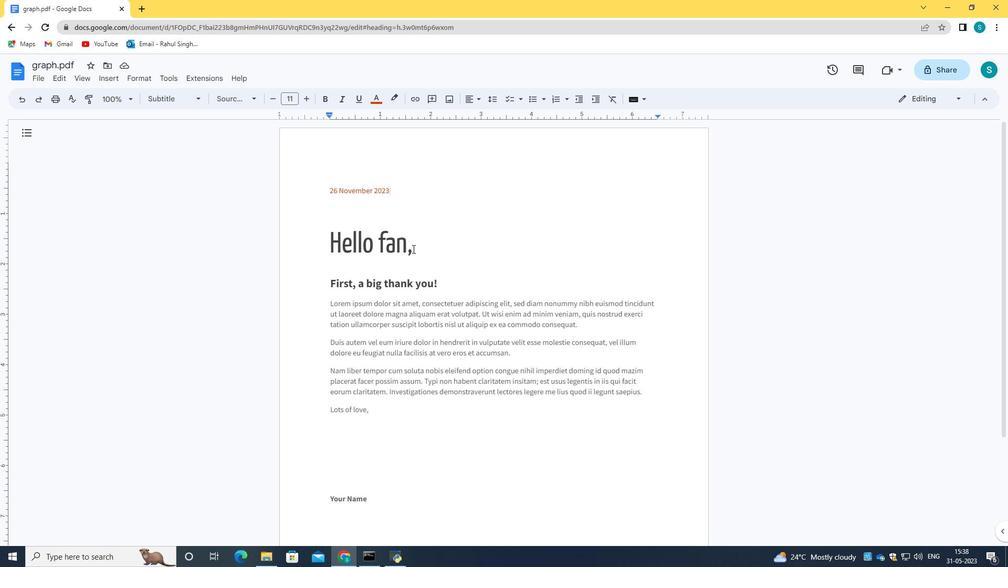 
Action: Mouse moved to (405, 245)
Screenshot: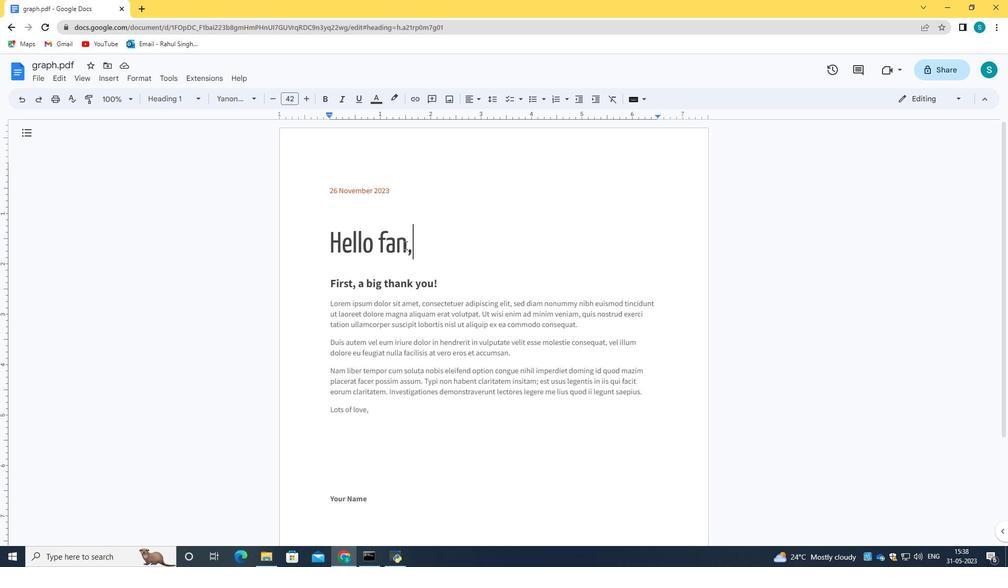 
Action: Mouse pressed left at (405, 245)
Screenshot: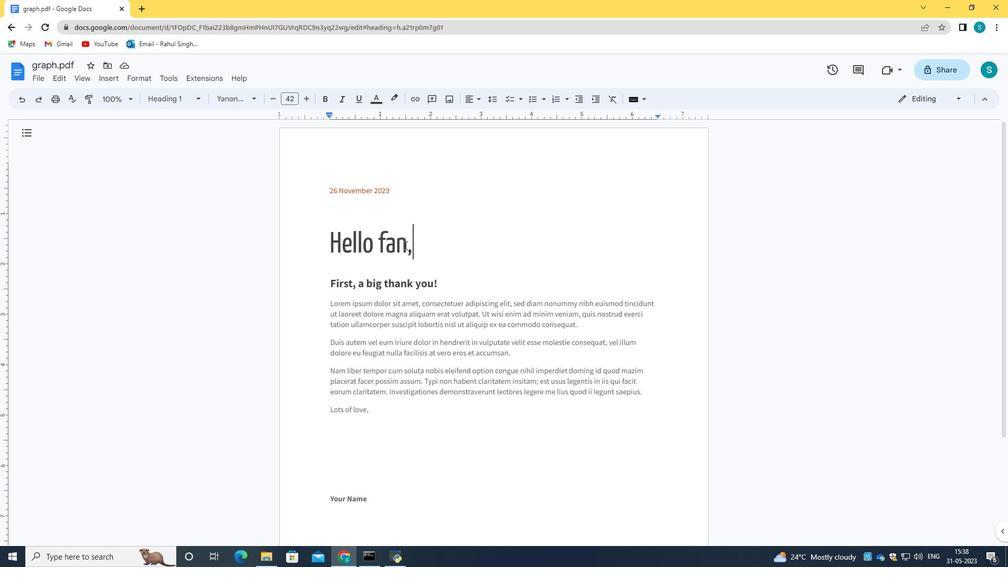 
Action: Mouse moved to (406, 245)
Screenshot: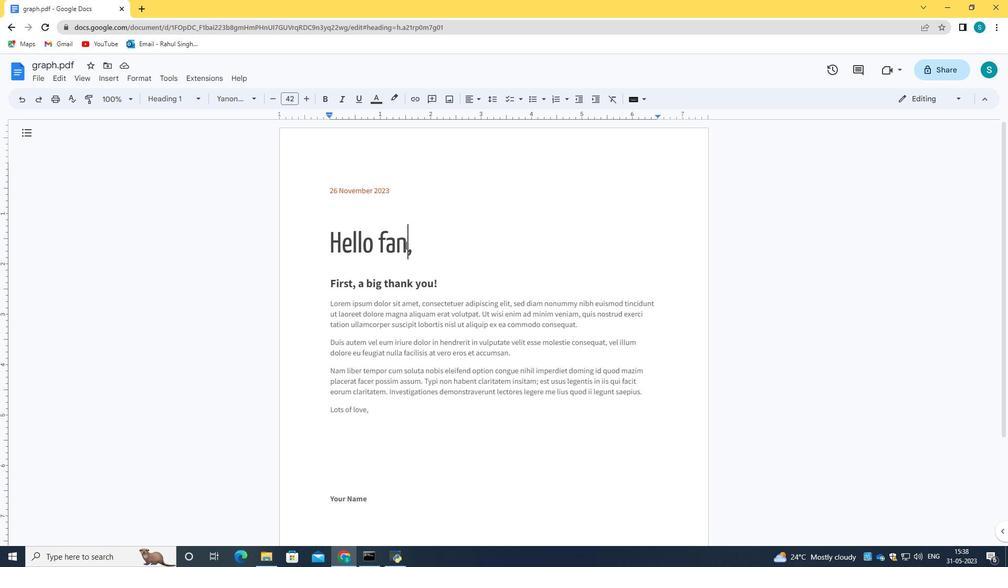 
Action: Key pressed <Key.backspace><Key.backspace><Key.backspace><Key.backspace><Key.backspace><Key.backspace><Key.backspace><Key.backspace><Key.backspace><Key.caps_lock>G<Key.caps_lock>ood<Key.space><Key.caps_lock>A<Key.caps_lock>fternoon
Screenshot: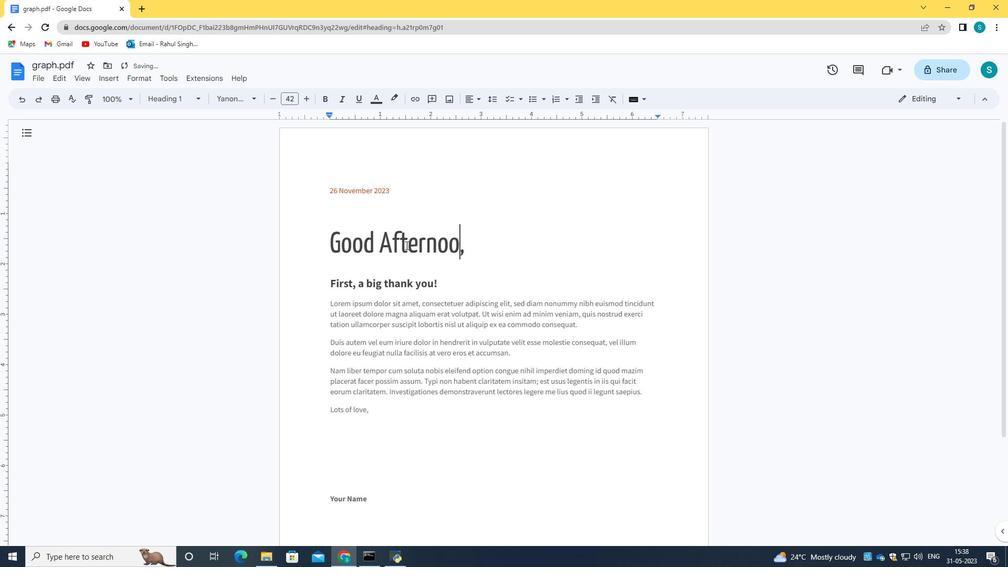
Action: Mouse moved to (410, 283)
Screenshot: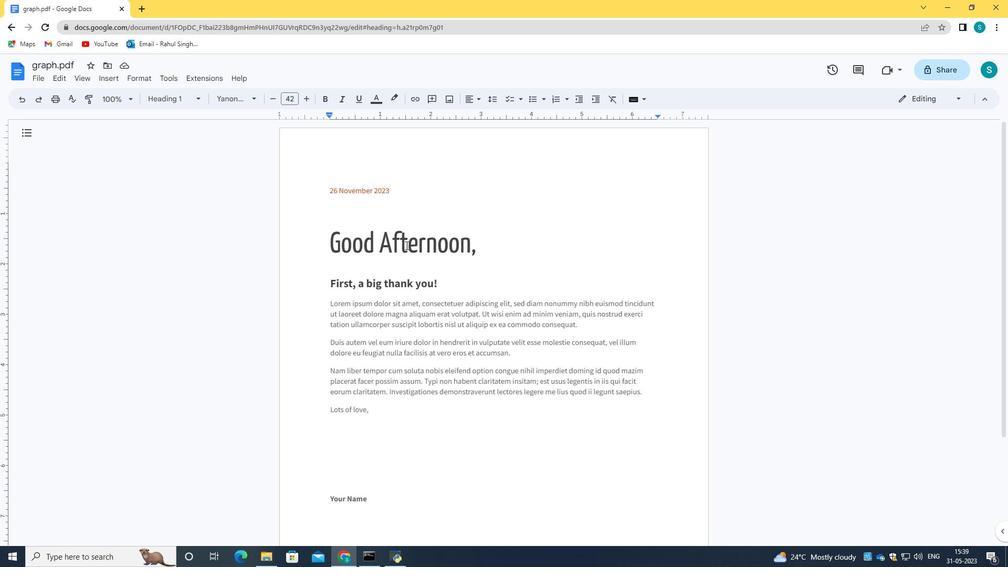 
Action: Mouse scrolled (410, 282) with delta (0, 0)
Screenshot: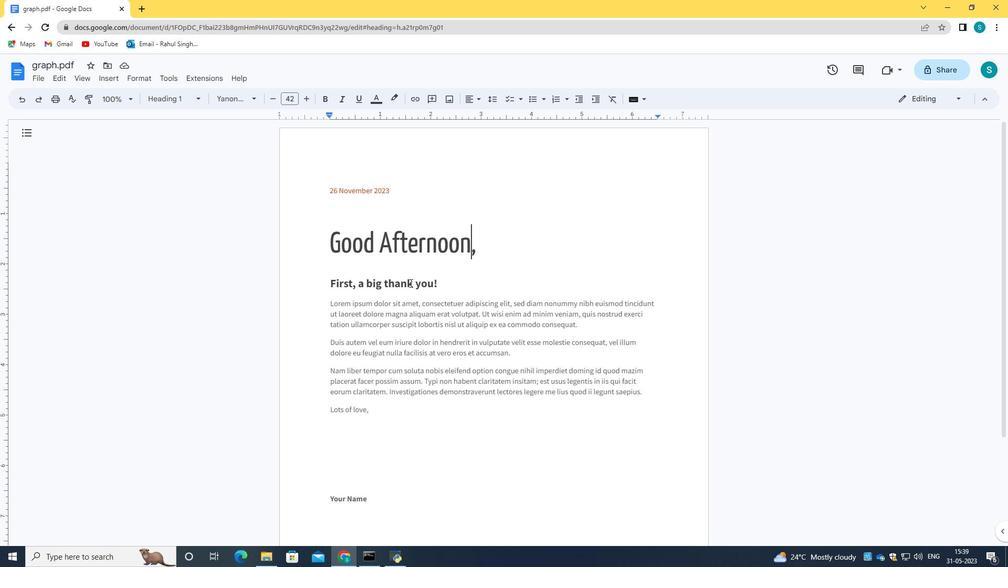 
Action: Mouse scrolled (410, 283) with delta (0, 0)
Screenshot: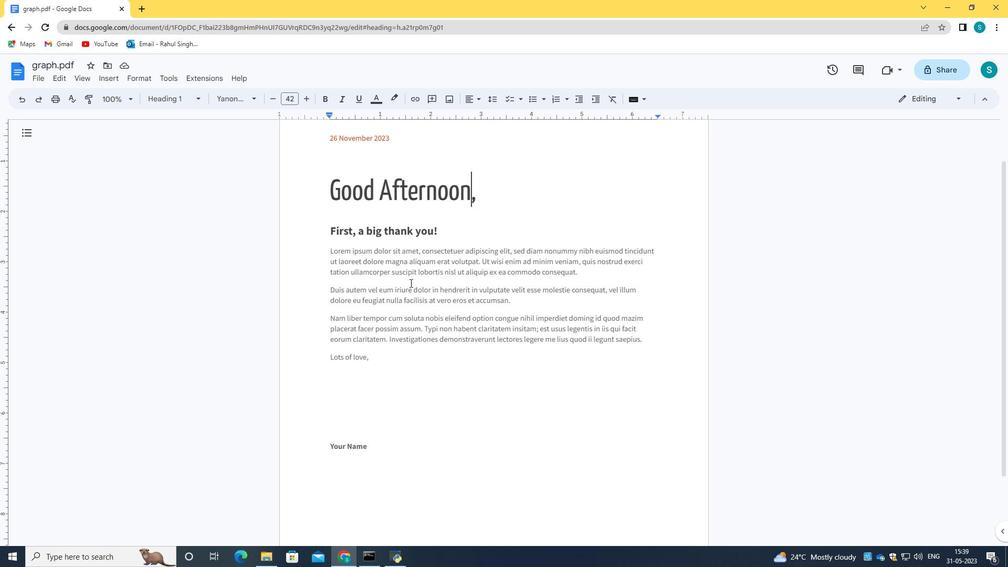 
Action: Mouse moved to (437, 282)
Screenshot: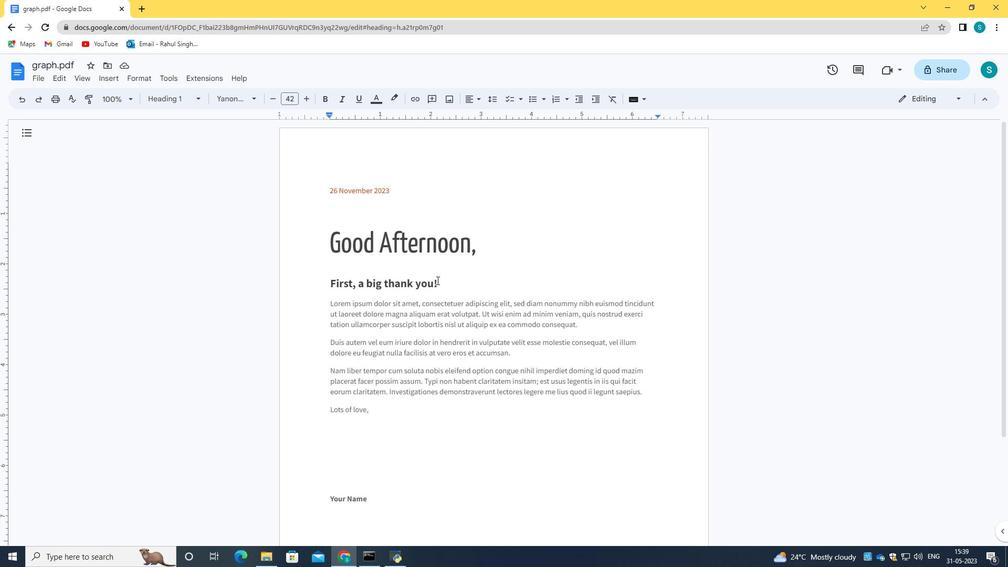
Action: Mouse pressed left at (437, 282)
Screenshot: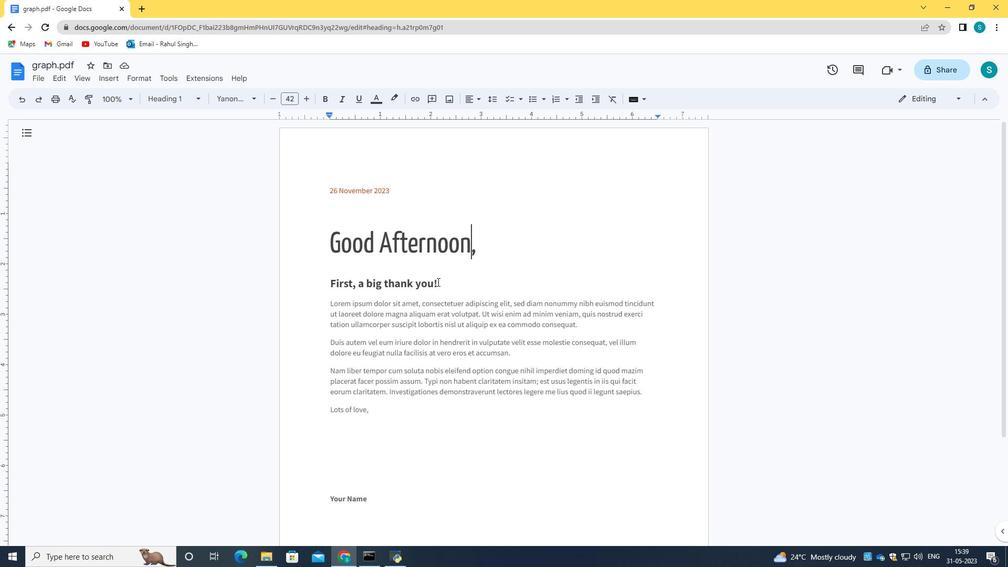 
Action: Mouse moved to (363, 290)
Screenshot: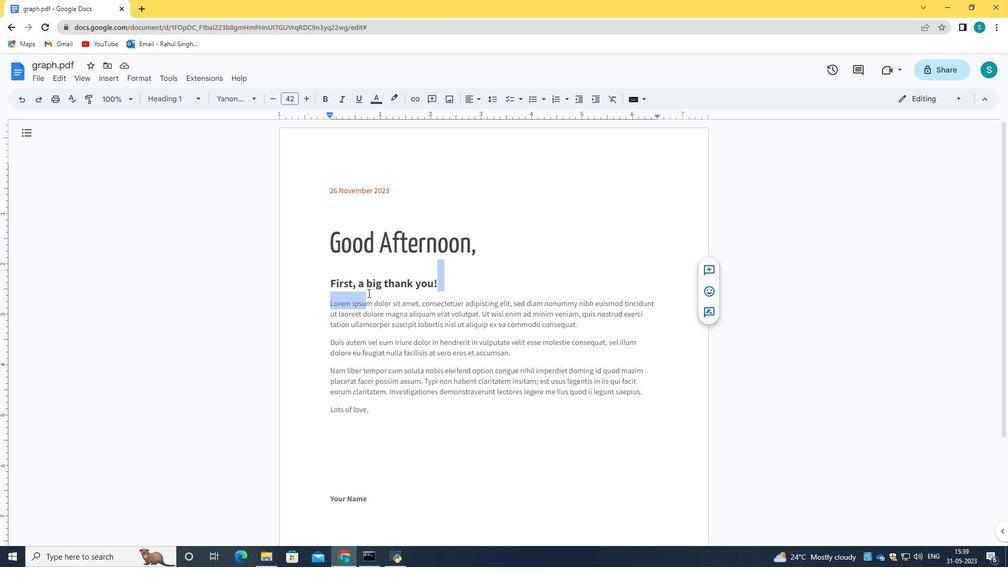 
Action: Mouse pressed left at (363, 290)
Screenshot: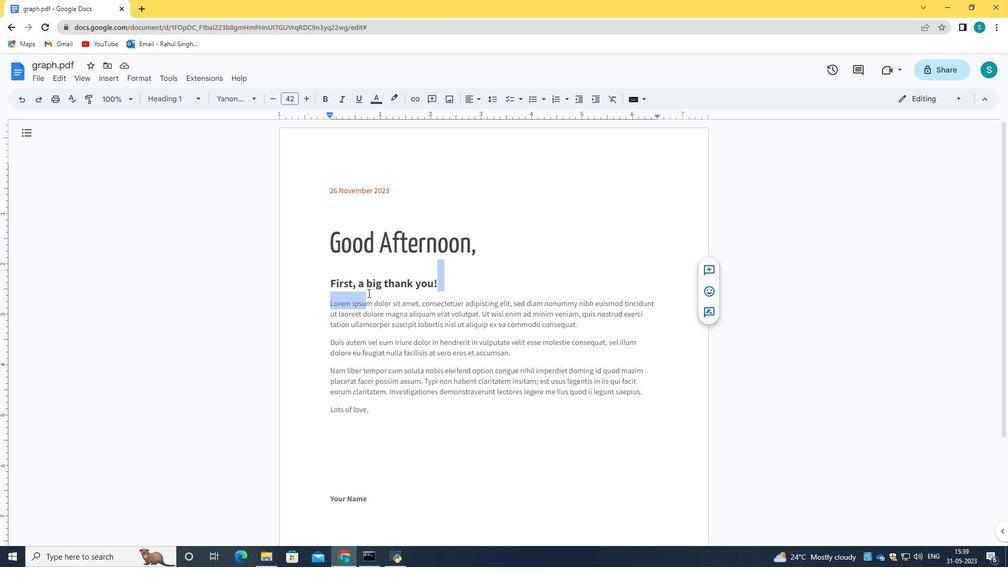
Action: Mouse moved to (446, 282)
Screenshot: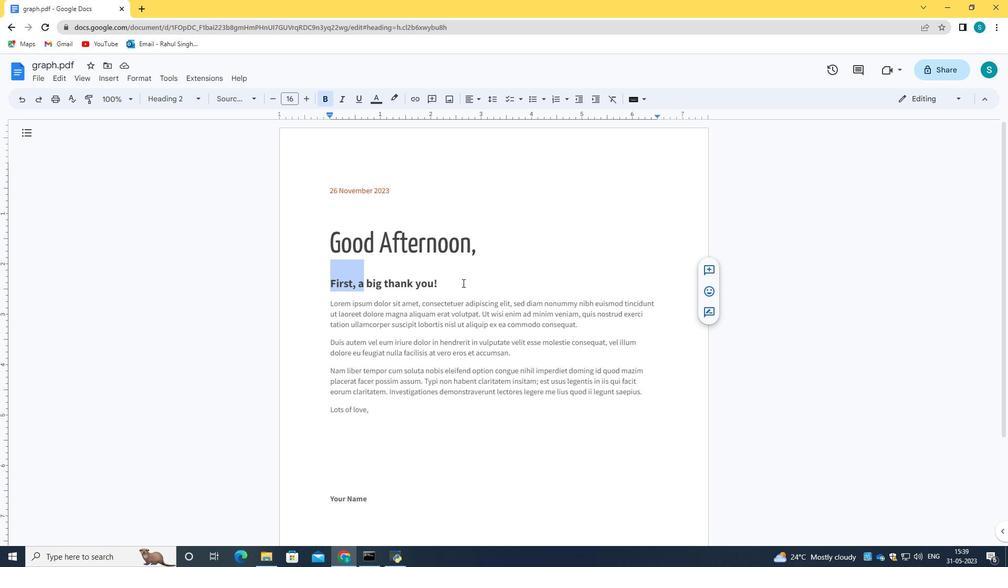 
Action: Mouse pressed left at (446, 282)
Screenshot: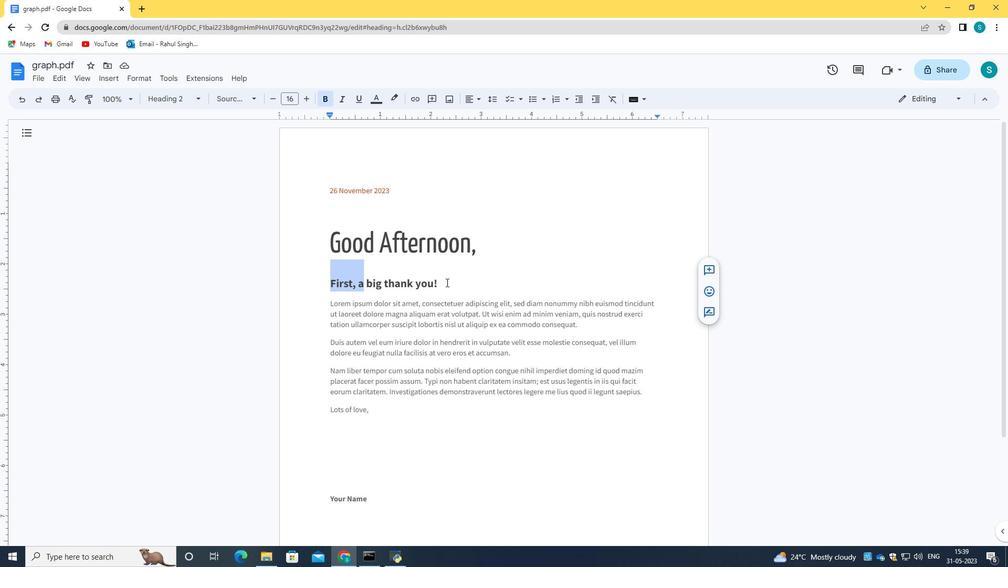 
Action: Mouse moved to (442, 282)
Screenshot: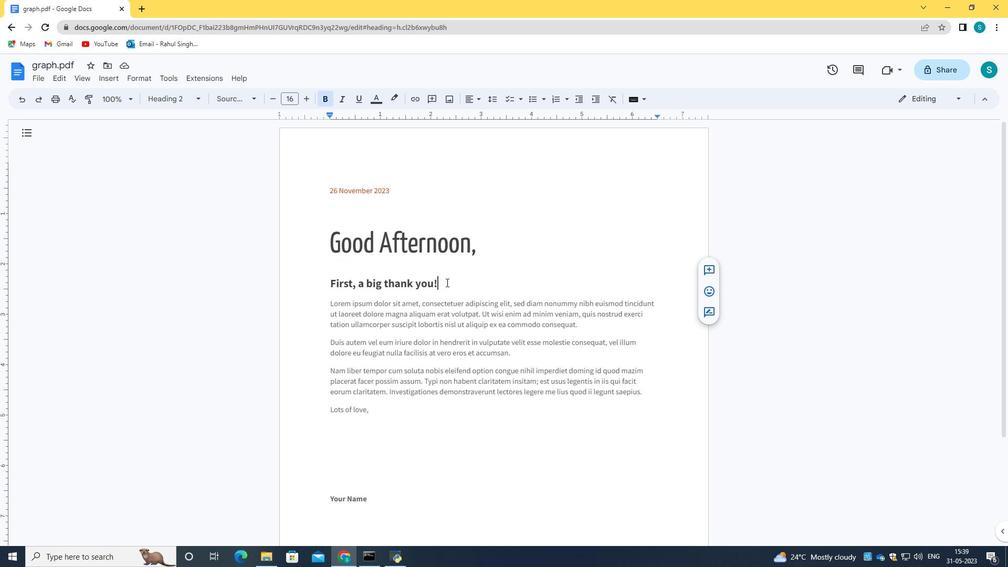 
Action: Mouse pressed left at (442, 282)
Screenshot: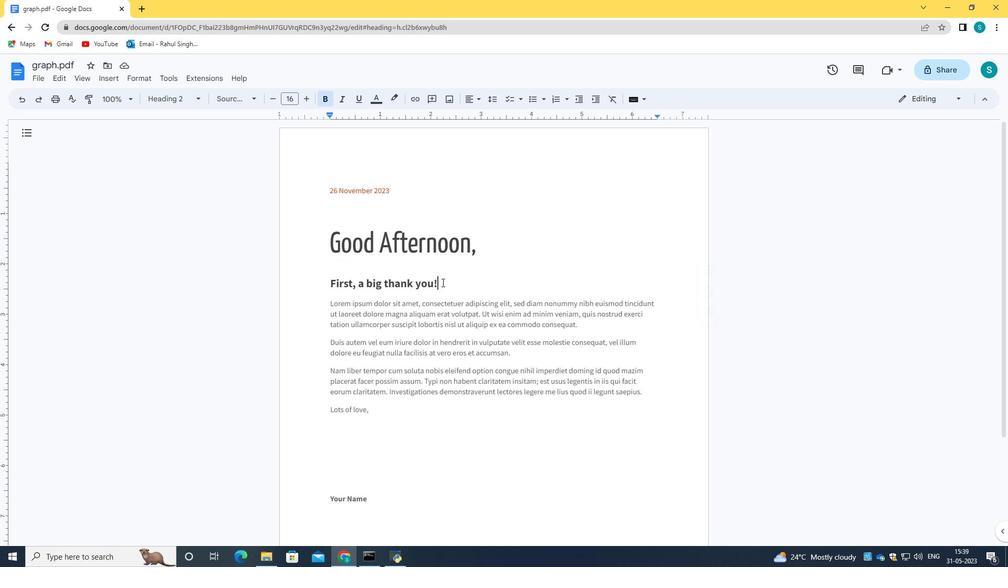 
Action: Mouse moved to (324, 282)
Screenshot: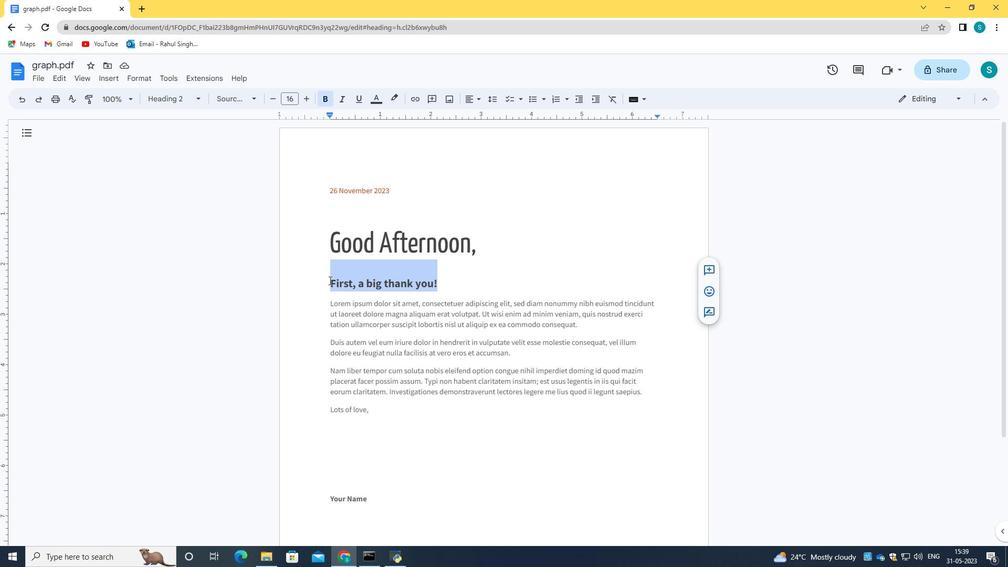 
Action: Key pressed <Key.backspace>
Screenshot: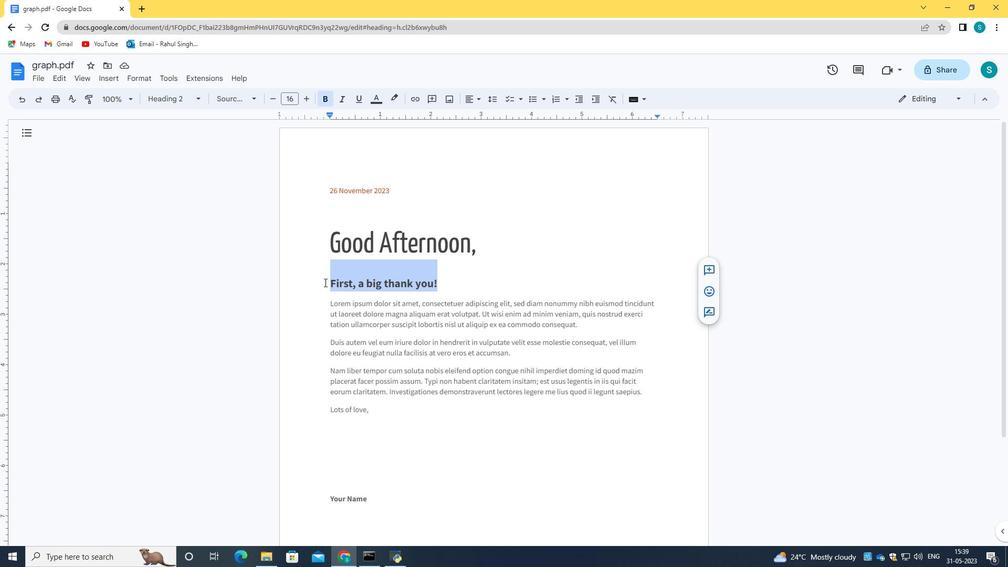 
Action: Mouse moved to (371, 410)
Screenshot: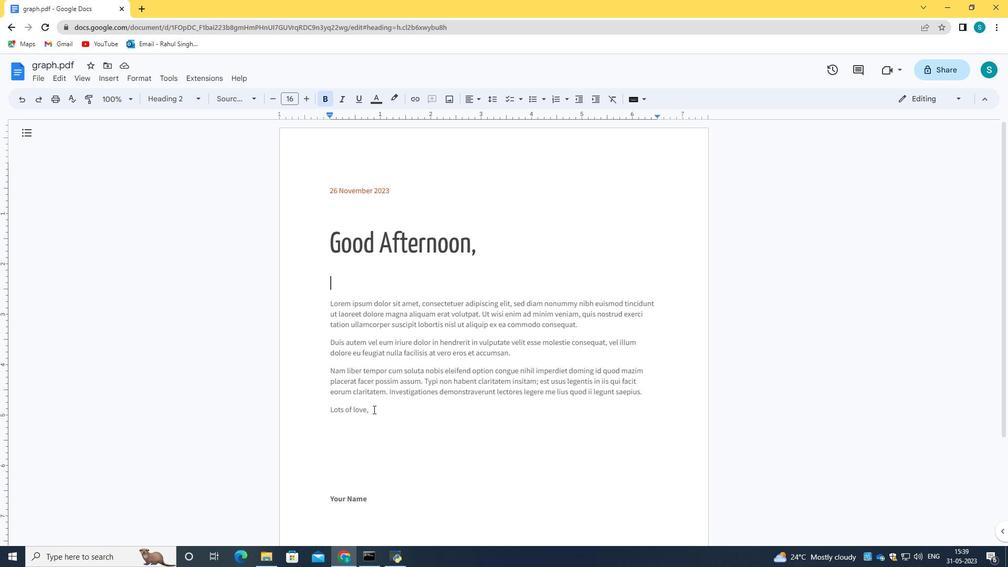
Action: Mouse pressed left at (372, 409)
Screenshot: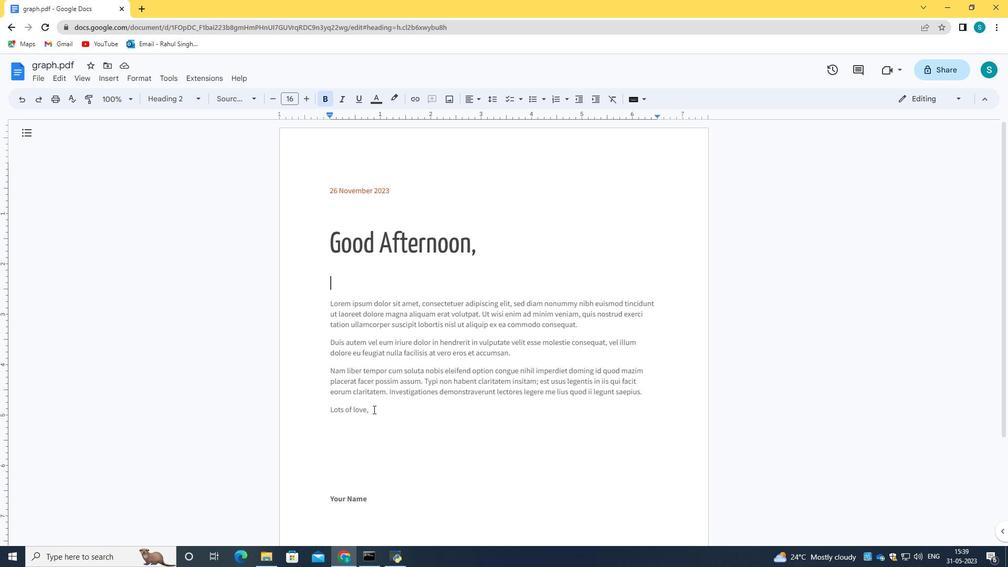 
Action: Mouse moved to (322, 299)
Screenshot: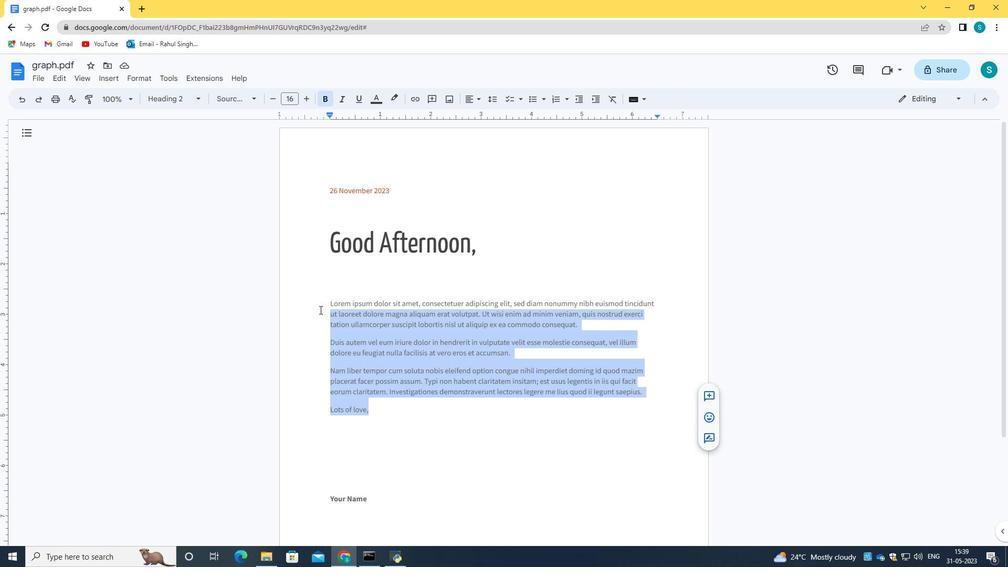 
Action: Key pressed <Key.backspace><Key.backspace><Key.caps_lock>I<Key.caps_lock><Key.space>am<Key.space><Key.space><Key.backspace>incredibly<Key.space>grateful<Key.space>for<Key.space>your<Key.space>friendship.<Key.space><Key.caps_lock>Y<Key.caps_lock>our<Key.space>loyalty<Key.space>and<Key.space>understanding<Key.space>means<Key.space>everything<Key.space>to<Key.space>me.<Key.enter><Key.caps_lock>T<Key.caps_lock>hank<Key.space>you<Key.space>for<Key.space>being<Key.space>an<Key.space>amazing<Key.space>fried<Key.backspace>nd.
Screenshot: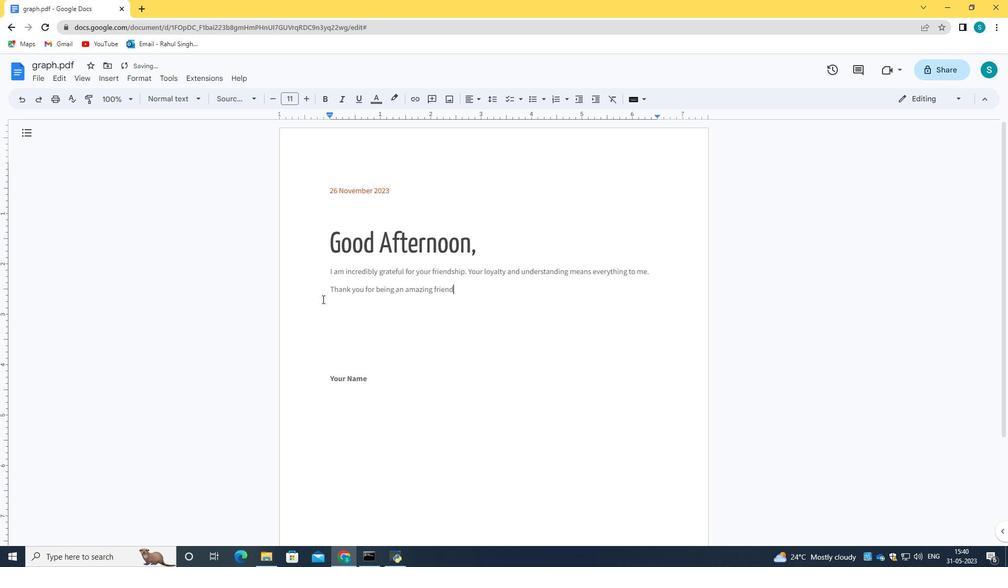 
Action: Mouse moved to (322, 269)
Screenshot: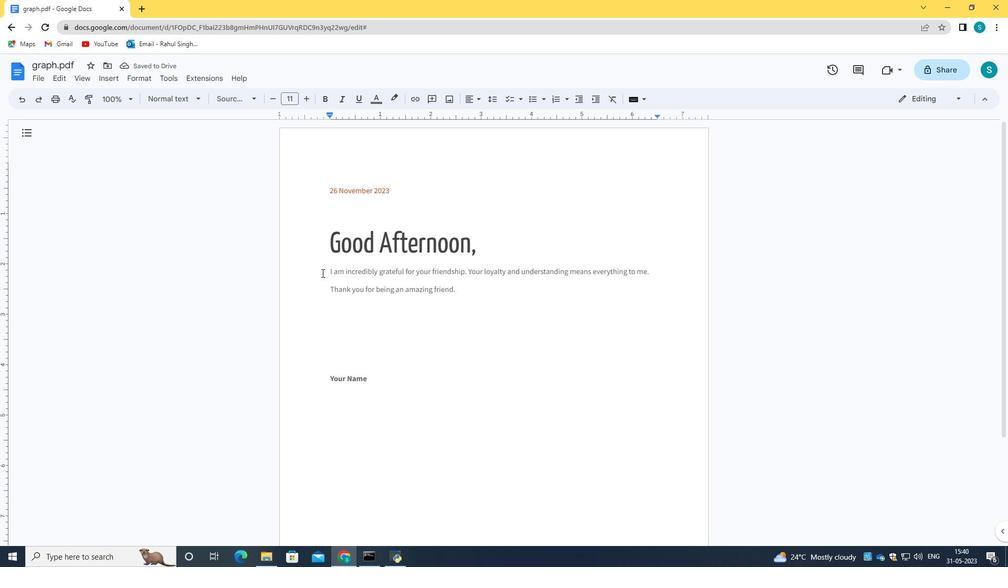 
Action: Mouse pressed left at (322, 269)
Screenshot: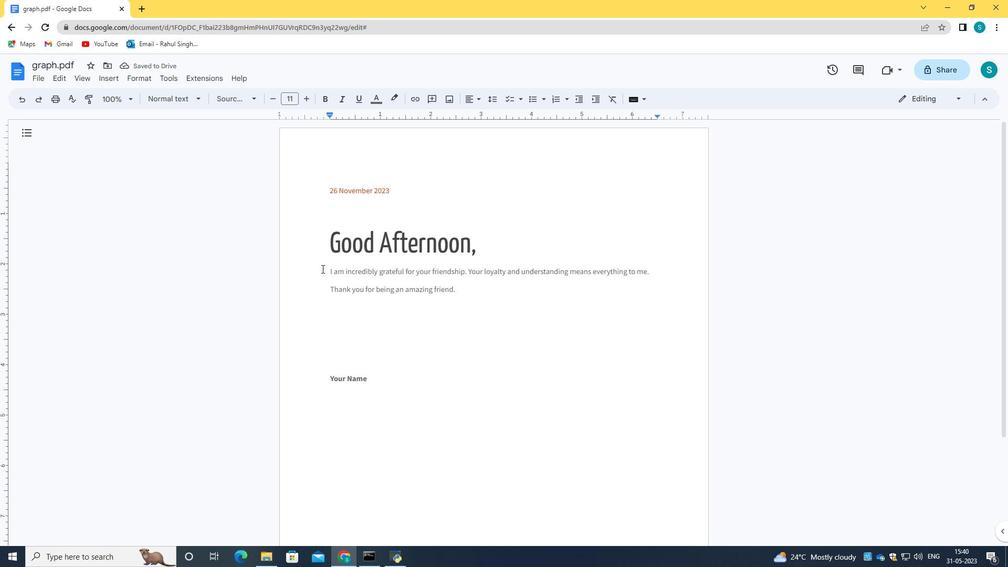 
Action: Mouse moved to (182, 98)
Screenshot: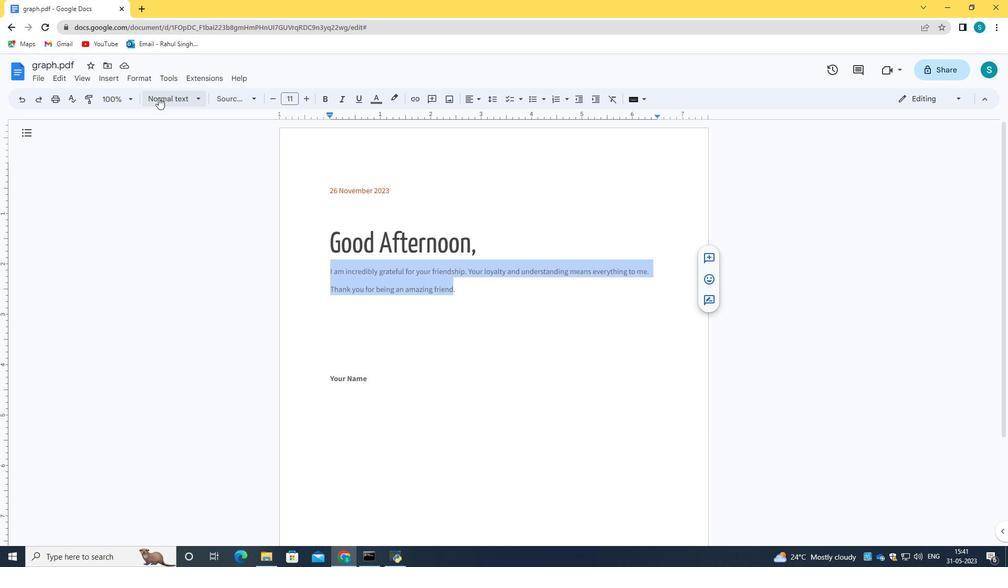 
Action: Mouse pressed left at (182, 98)
Screenshot: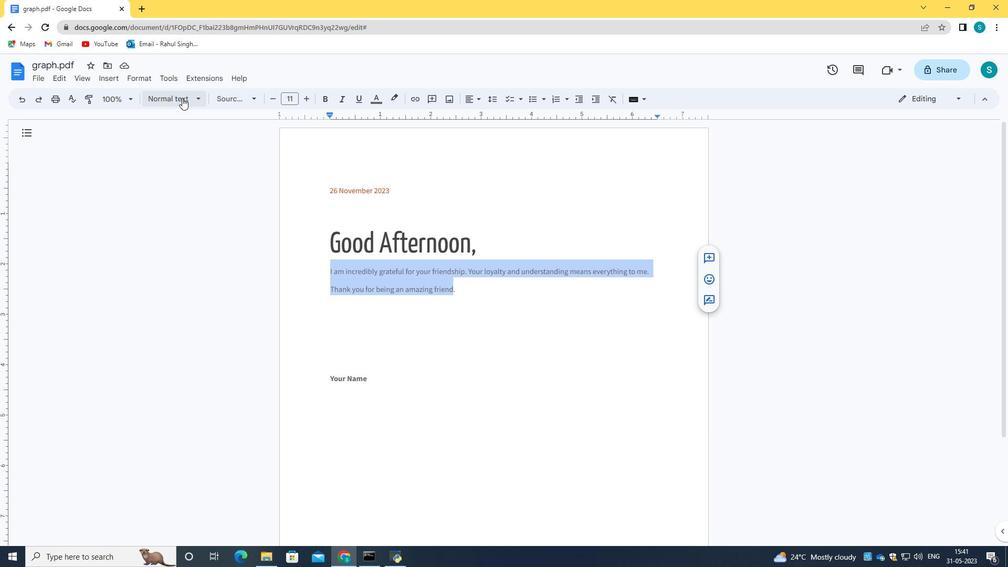 
Action: Mouse moved to (251, 98)
Screenshot: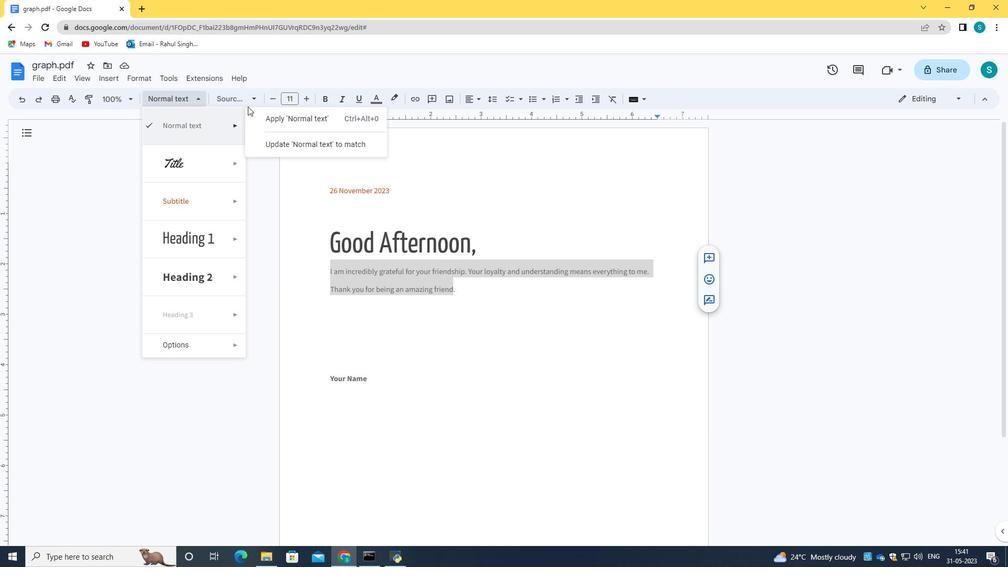 
Action: Mouse pressed left at (251, 98)
Screenshot: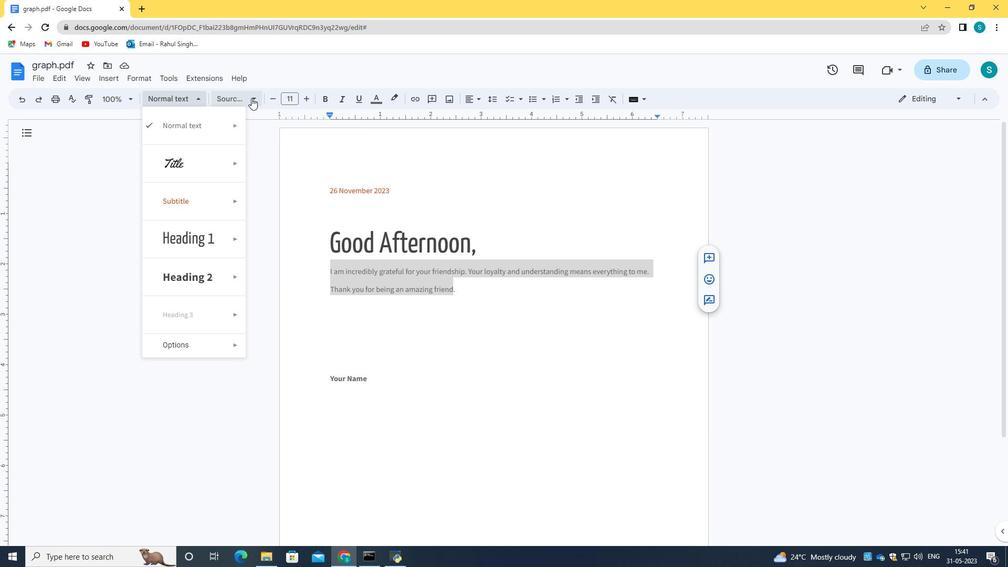 
Action: Mouse moved to (258, 267)
Screenshot: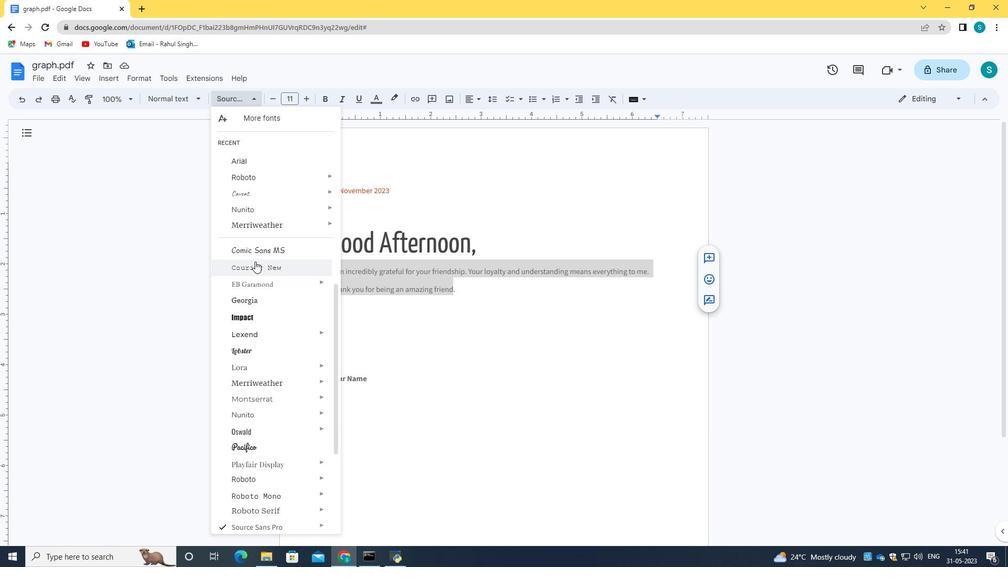 
Action: Mouse pressed left at (258, 267)
Screenshot: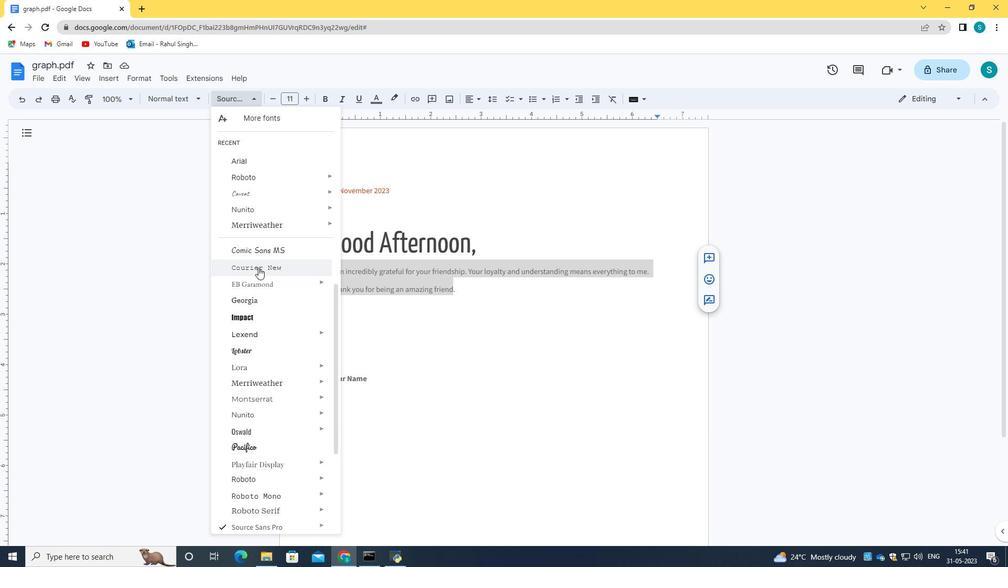 
Action: Mouse moved to (307, 100)
Screenshot: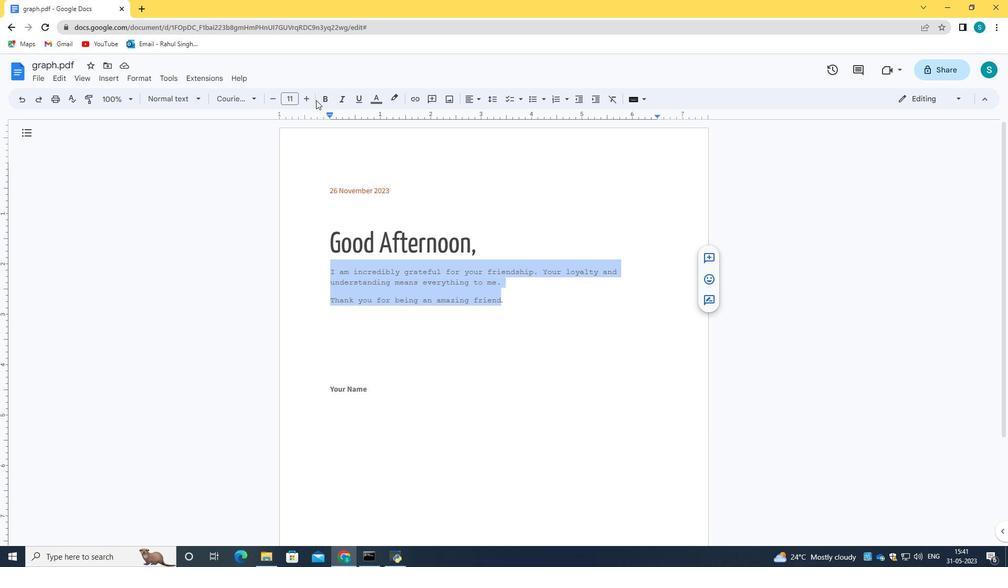 
Action: Mouse pressed left at (307, 100)
Screenshot: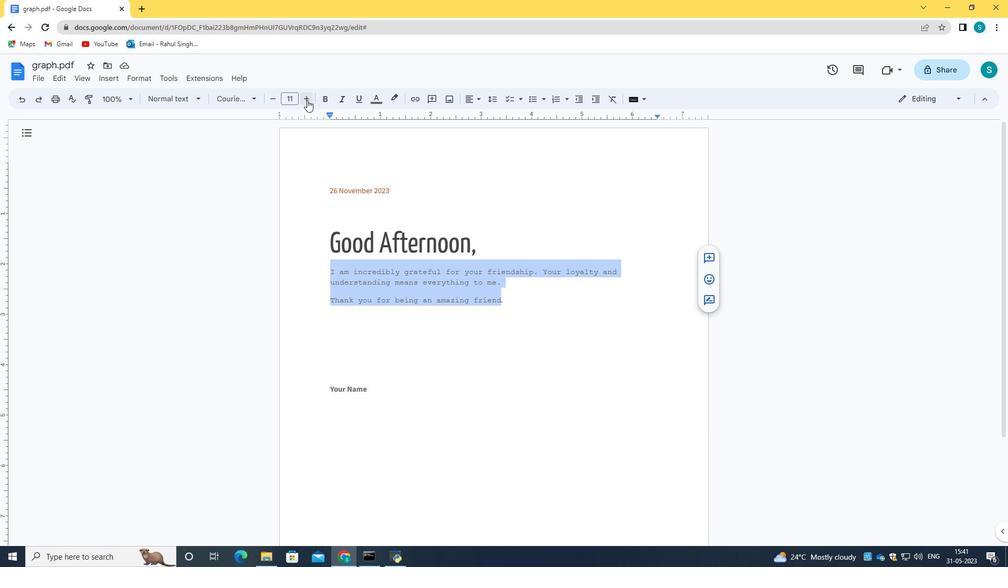 
Action: Mouse pressed left at (307, 100)
Screenshot: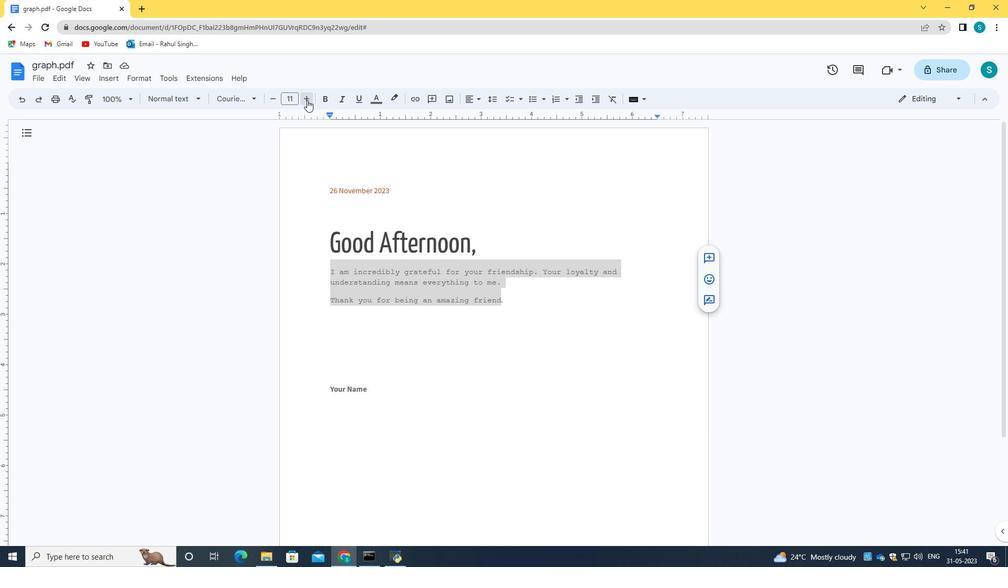 
Action: Mouse pressed left at (307, 100)
Screenshot: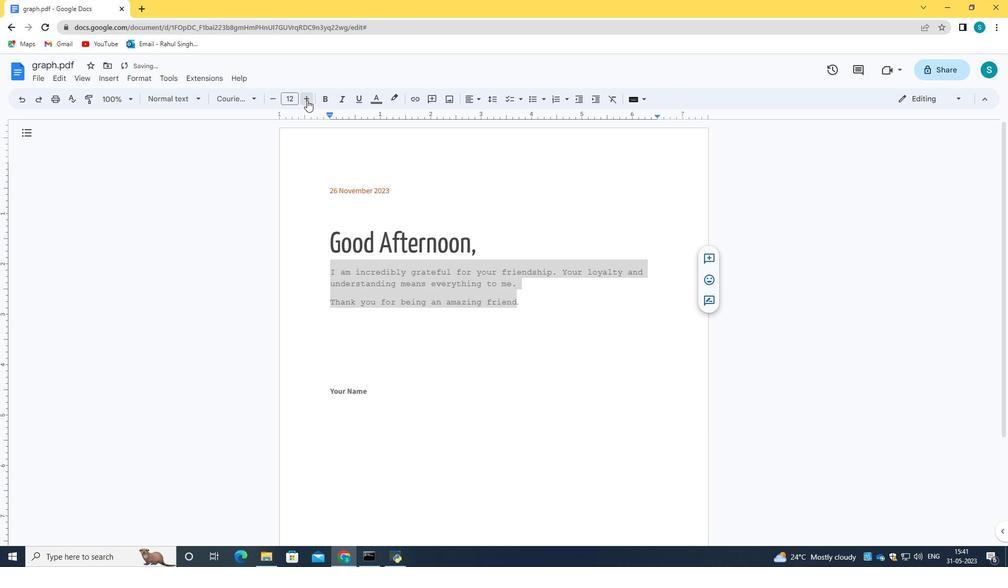 
Action: Mouse pressed left at (307, 100)
Screenshot: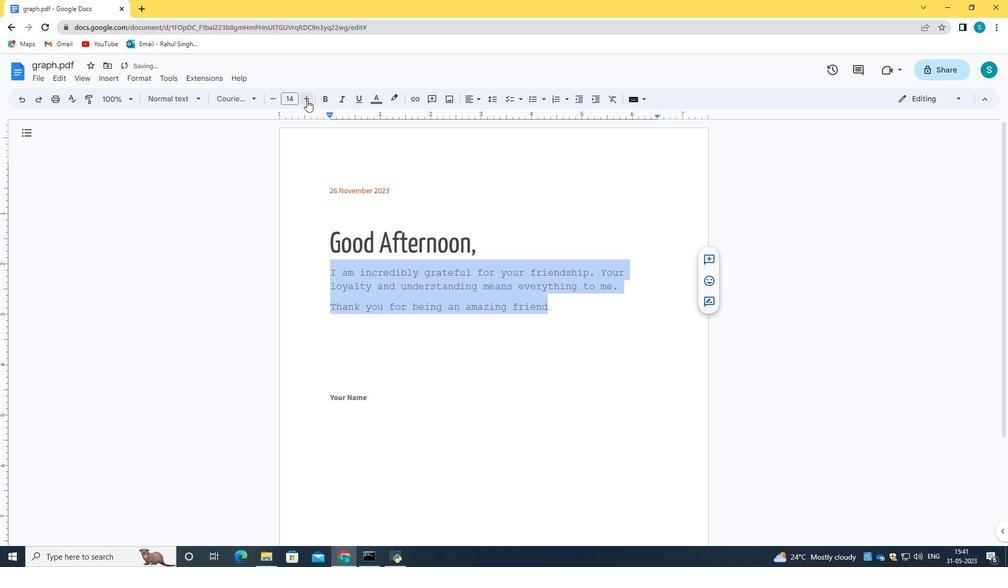 
Action: Mouse pressed left at (307, 100)
Screenshot: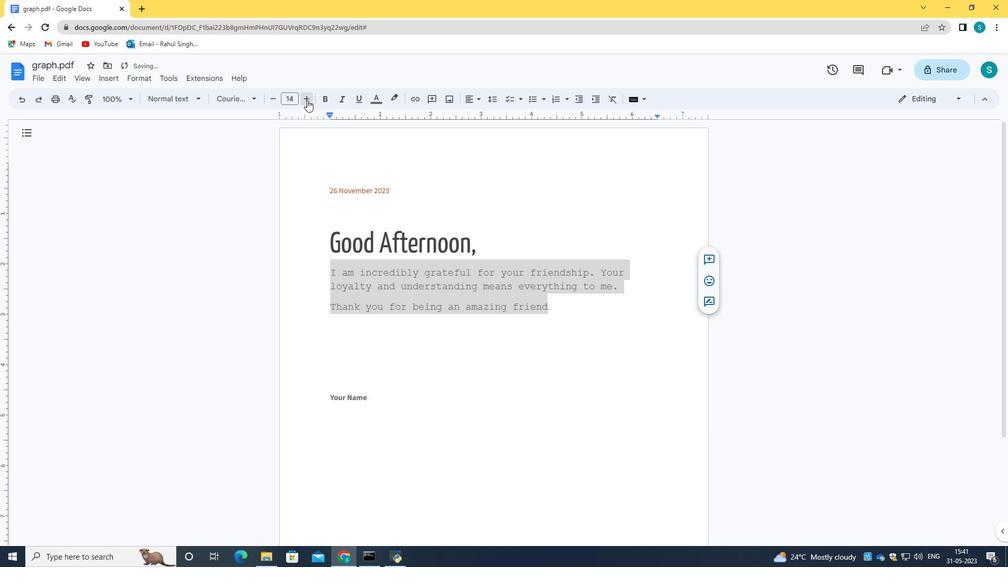 
Action: Mouse pressed left at (307, 100)
Screenshot: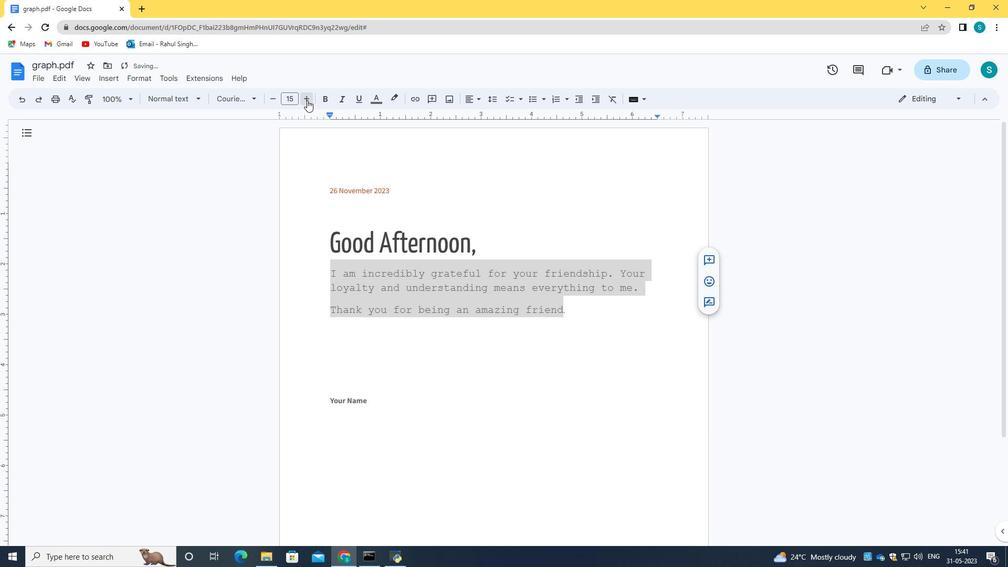 
Action: Mouse pressed left at (307, 100)
Screenshot: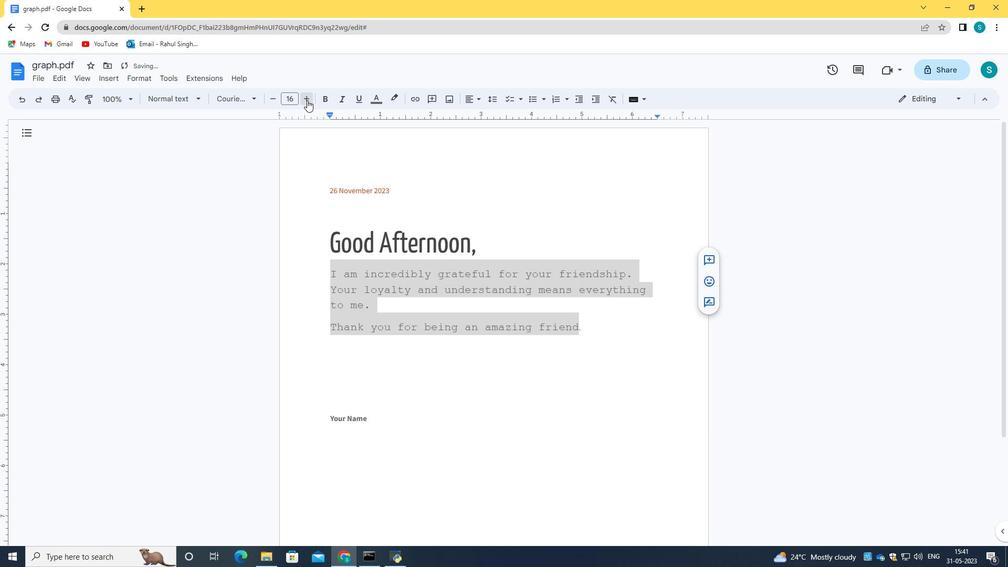 
Action: Mouse moved to (370, 423)
Screenshot: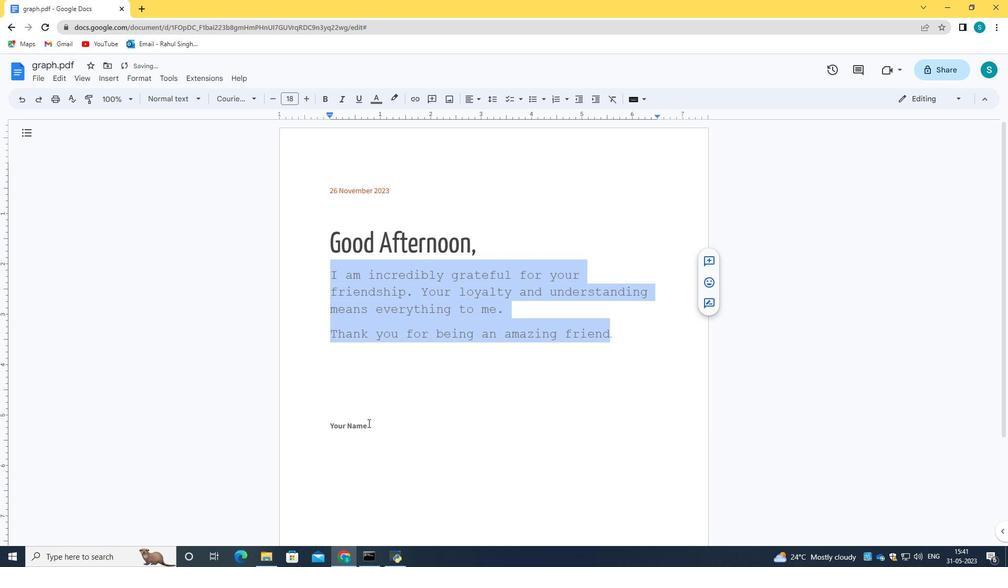 
Action: Mouse pressed left at (370, 423)
Screenshot: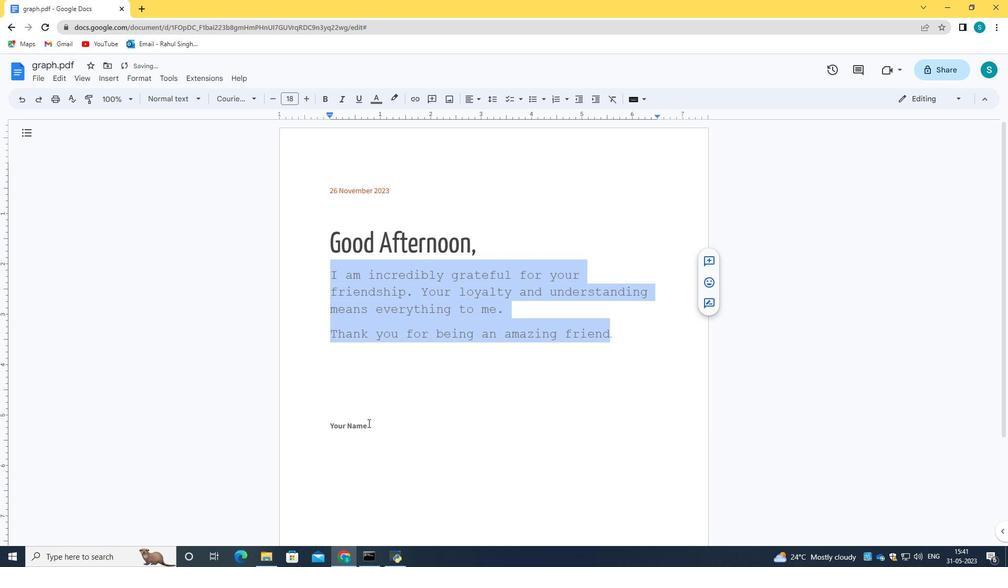 
Action: Mouse moved to (380, 416)
Screenshot: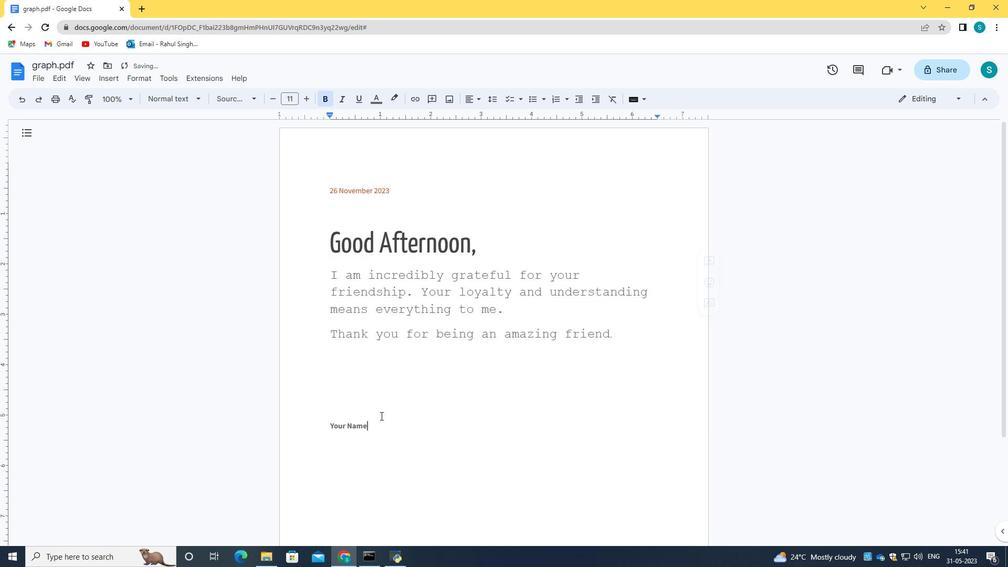 
Action: Key pressed <Key.backspace><Key.backspace><Key.backspace><Key.backspace><Key.backspace><Key.backspace><Key.backspace><Key.backspace><Key.backspace><Key.caps_lock>O<Key.caps_lock>scar
Screenshot: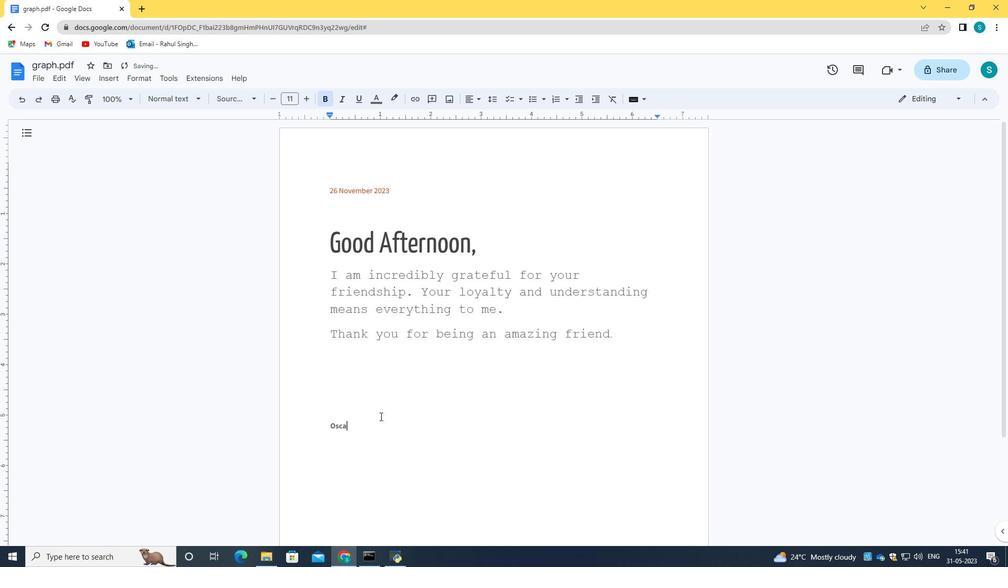 
Action: Mouse moved to (404, 418)
Screenshot: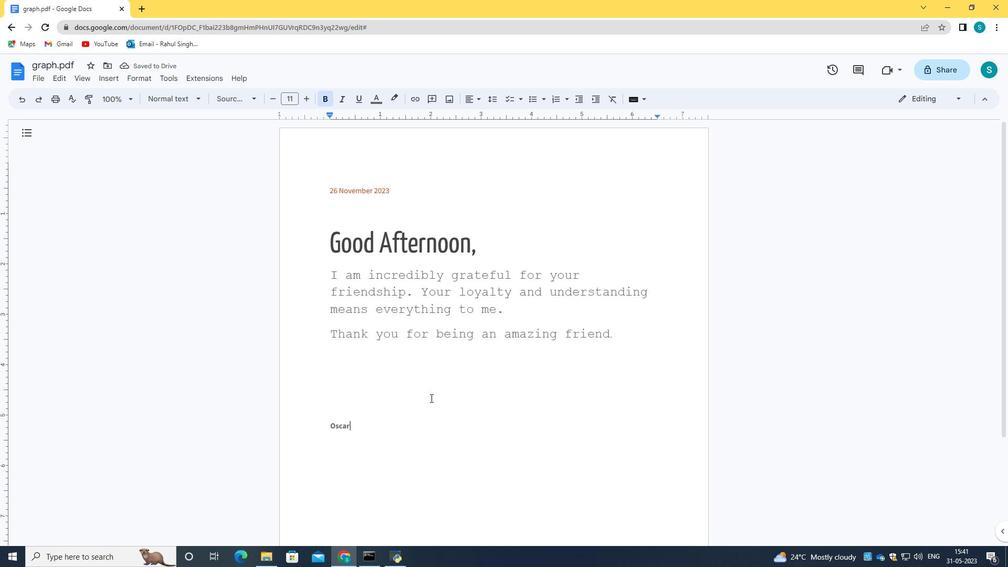 
Action: Mouse pressed left at (404, 418)
Screenshot: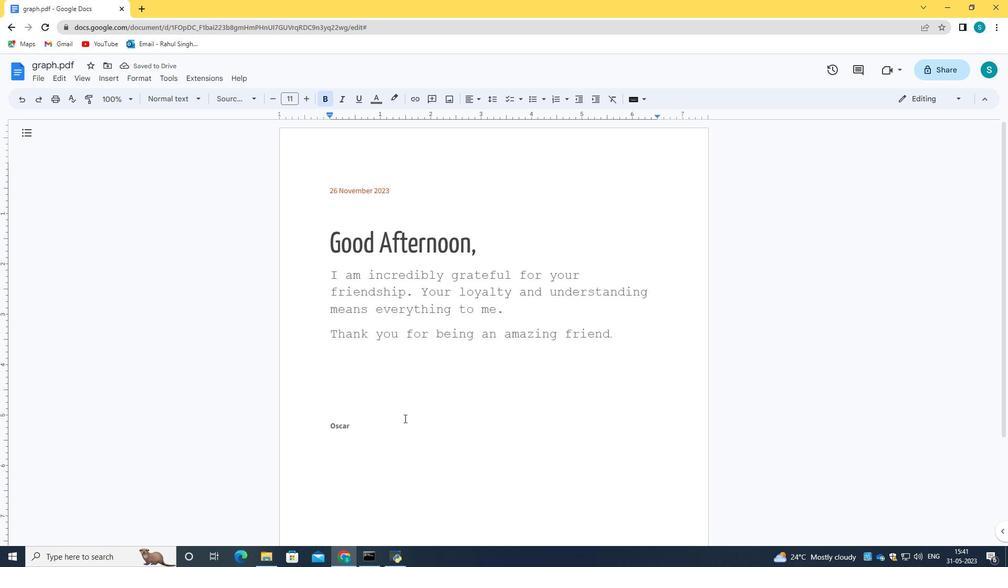 
